 Task: Create a due date automation trigger when advanced on, on the tuesday after a card is due add dates starting this week at 11:00 AM.
Action: Mouse moved to (1112, 353)
Screenshot: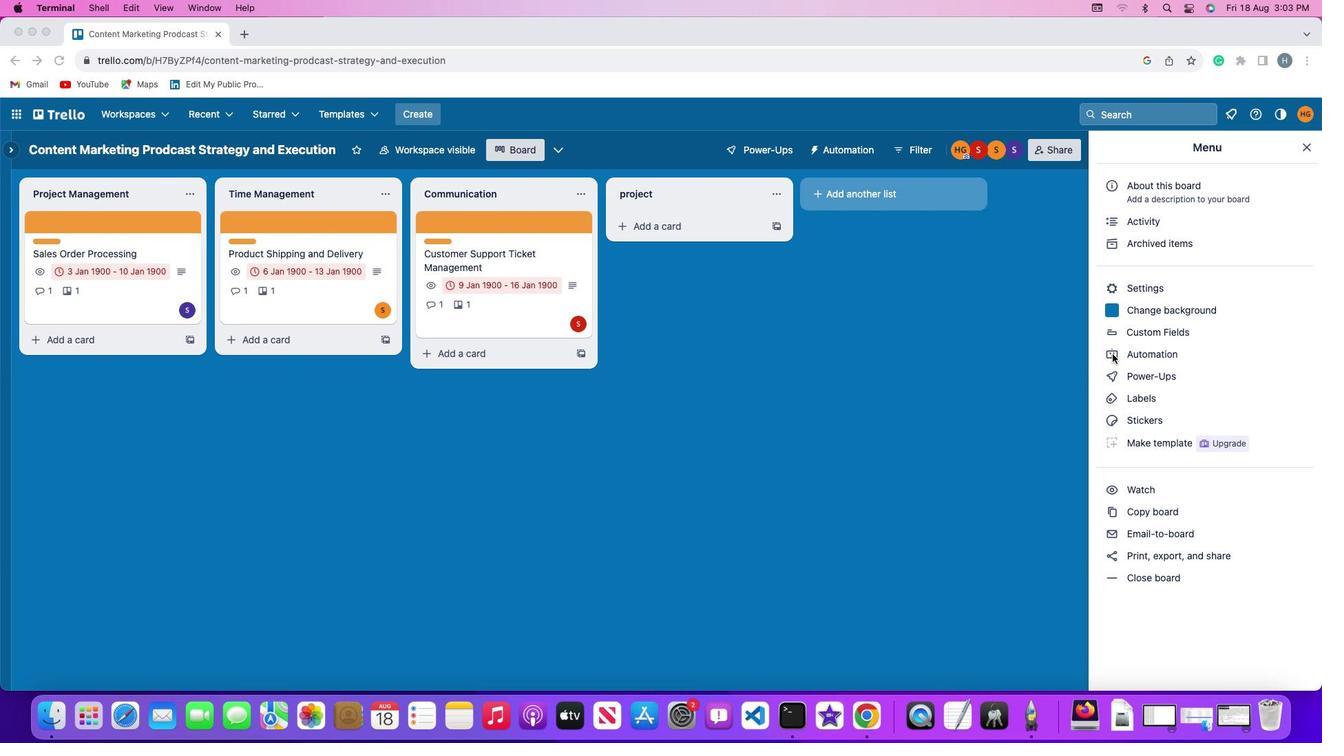 
Action: Mouse pressed left at (1112, 353)
Screenshot: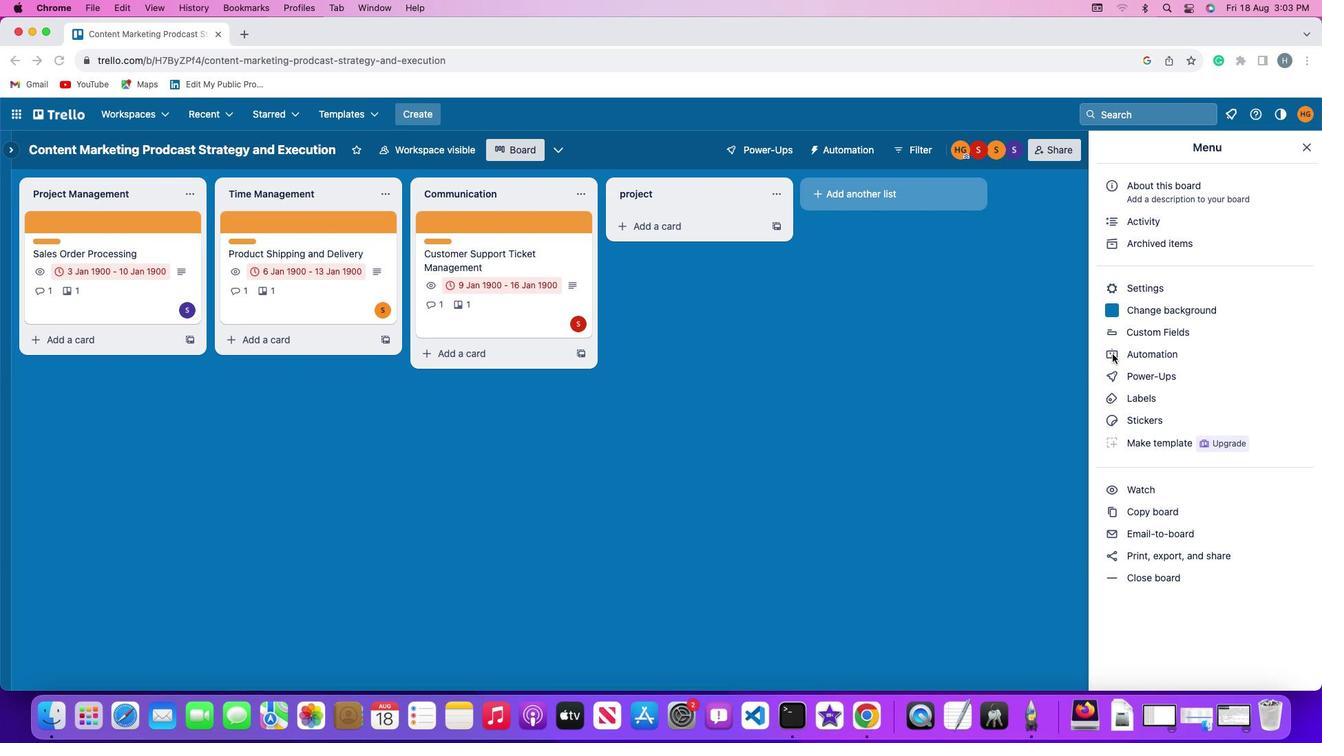 
Action: Mouse pressed left at (1112, 353)
Screenshot: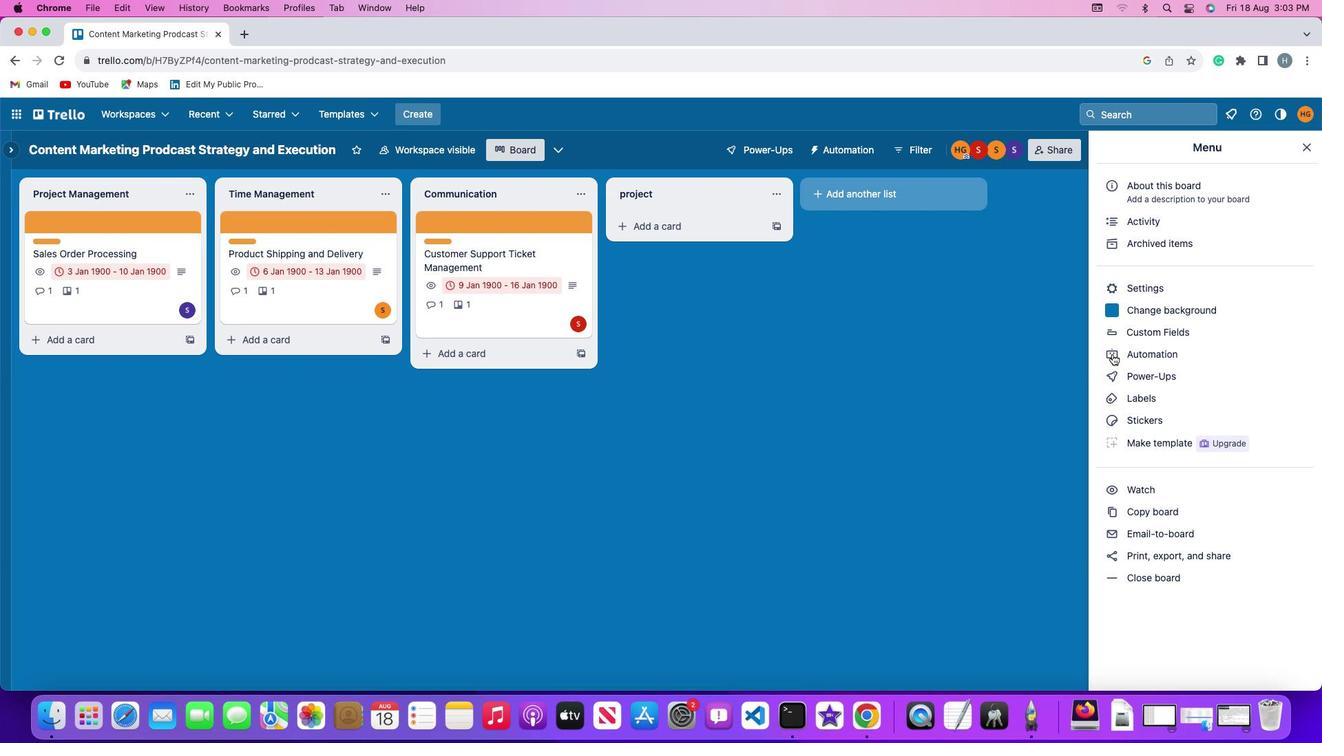 
Action: Mouse moved to (77, 327)
Screenshot: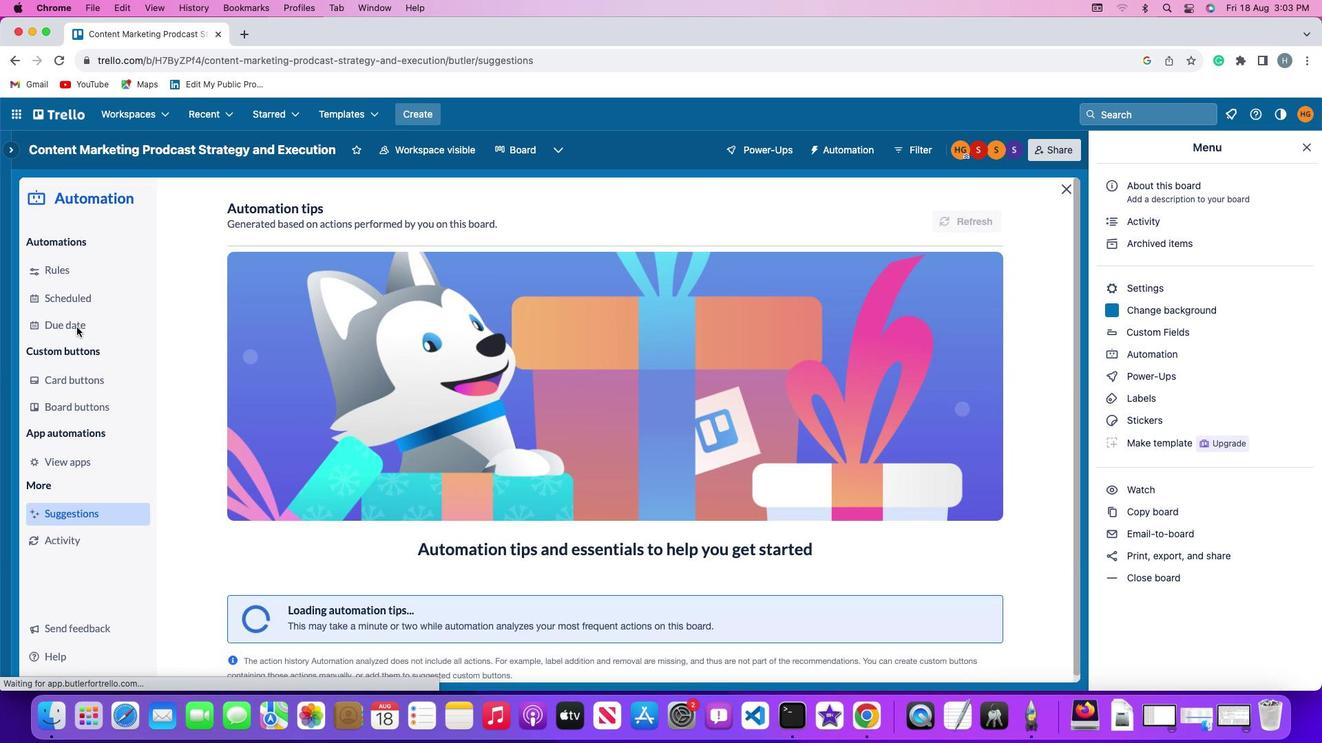 
Action: Mouse pressed left at (77, 327)
Screenshot: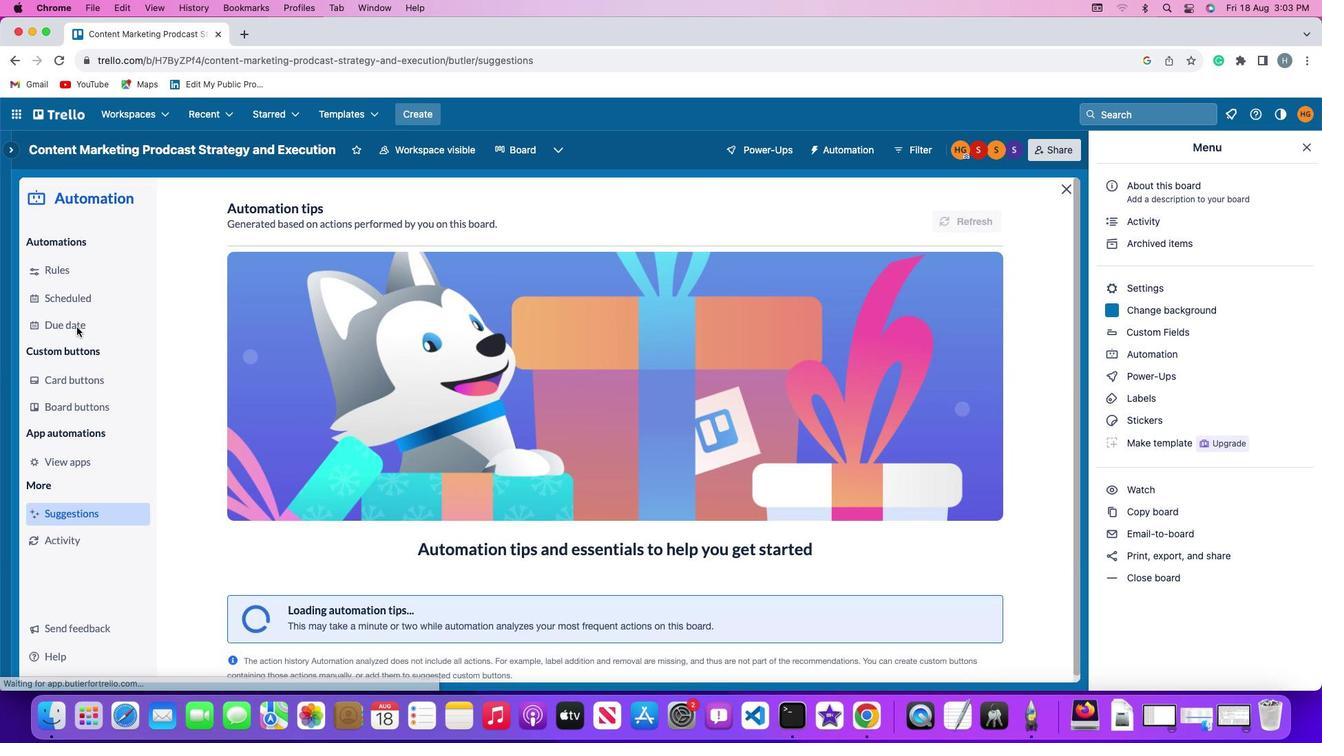 
Action: Mouse moved to (907, 207)
Screenshot: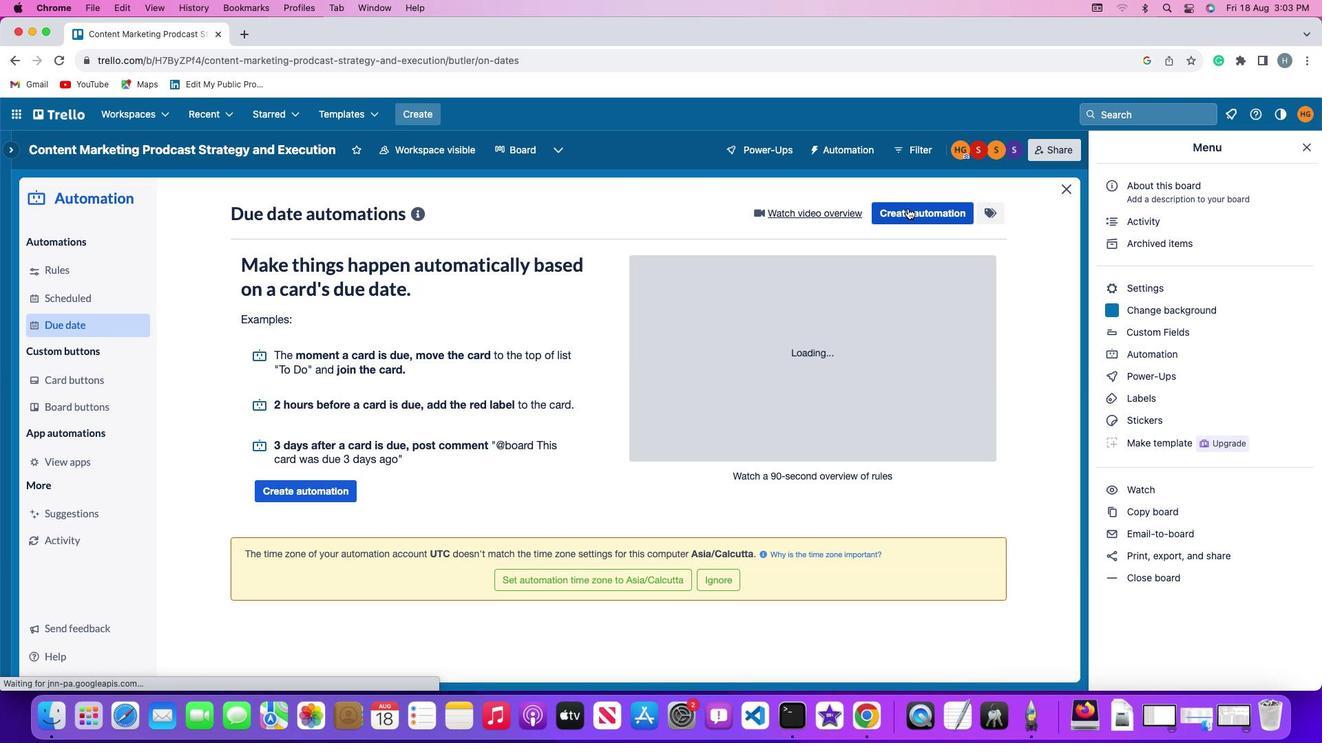 
Action: Mouse pressed left at (907, 207)
Screenshot: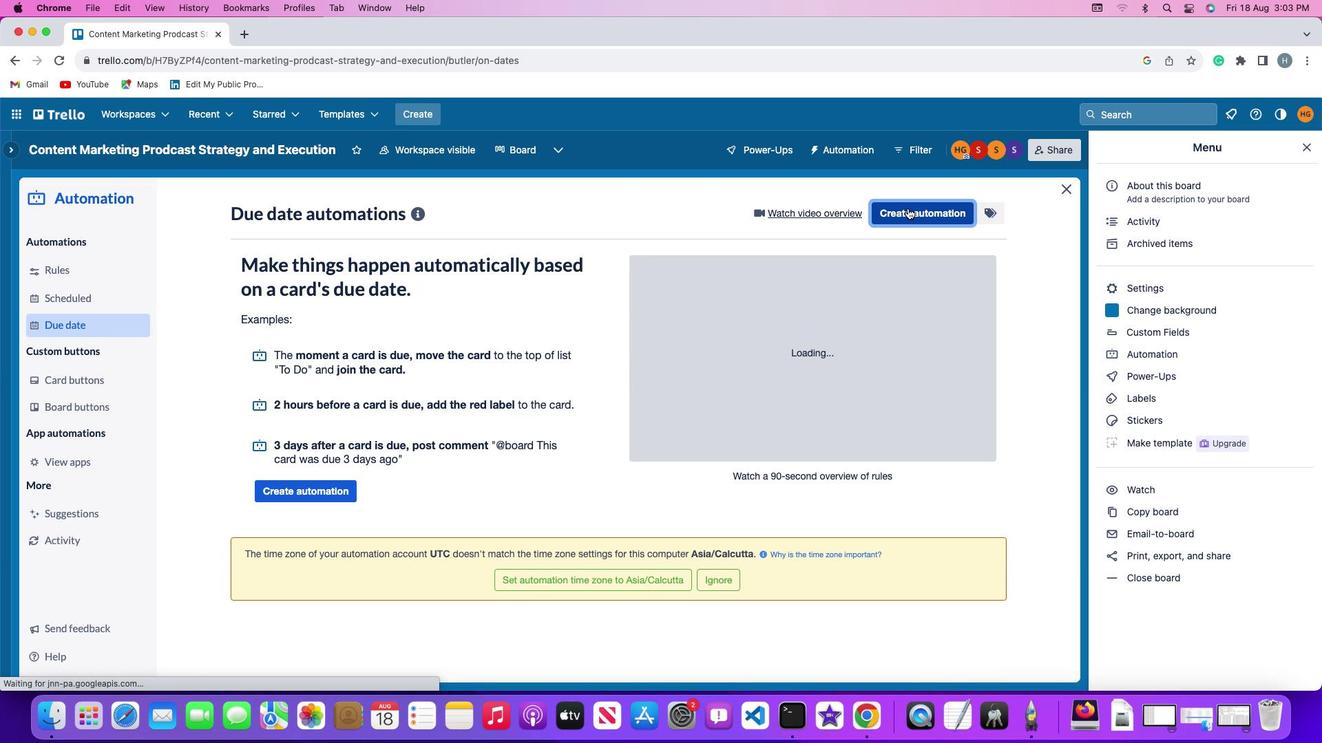 
Action: Mouse moved to (280, 340)
Screenshot: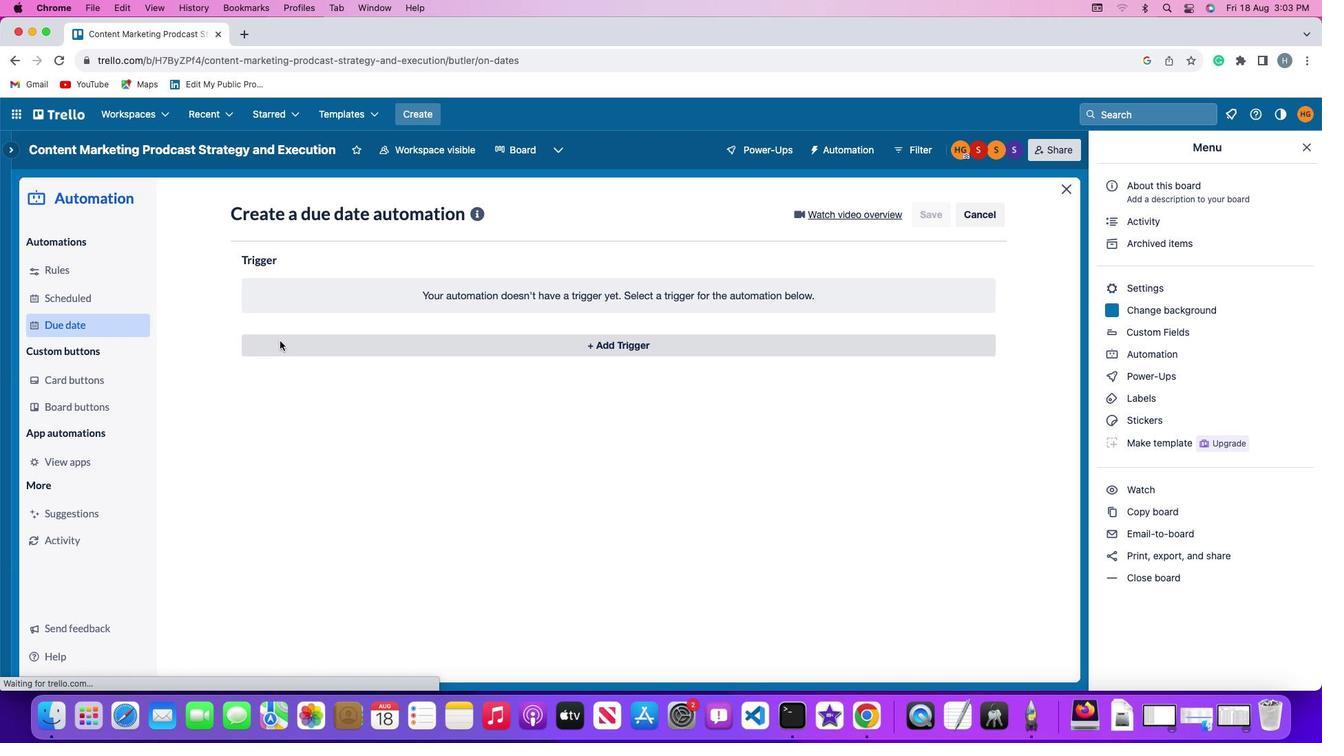 
Action: Mouse pressed left at (280, 340)
Screenshot: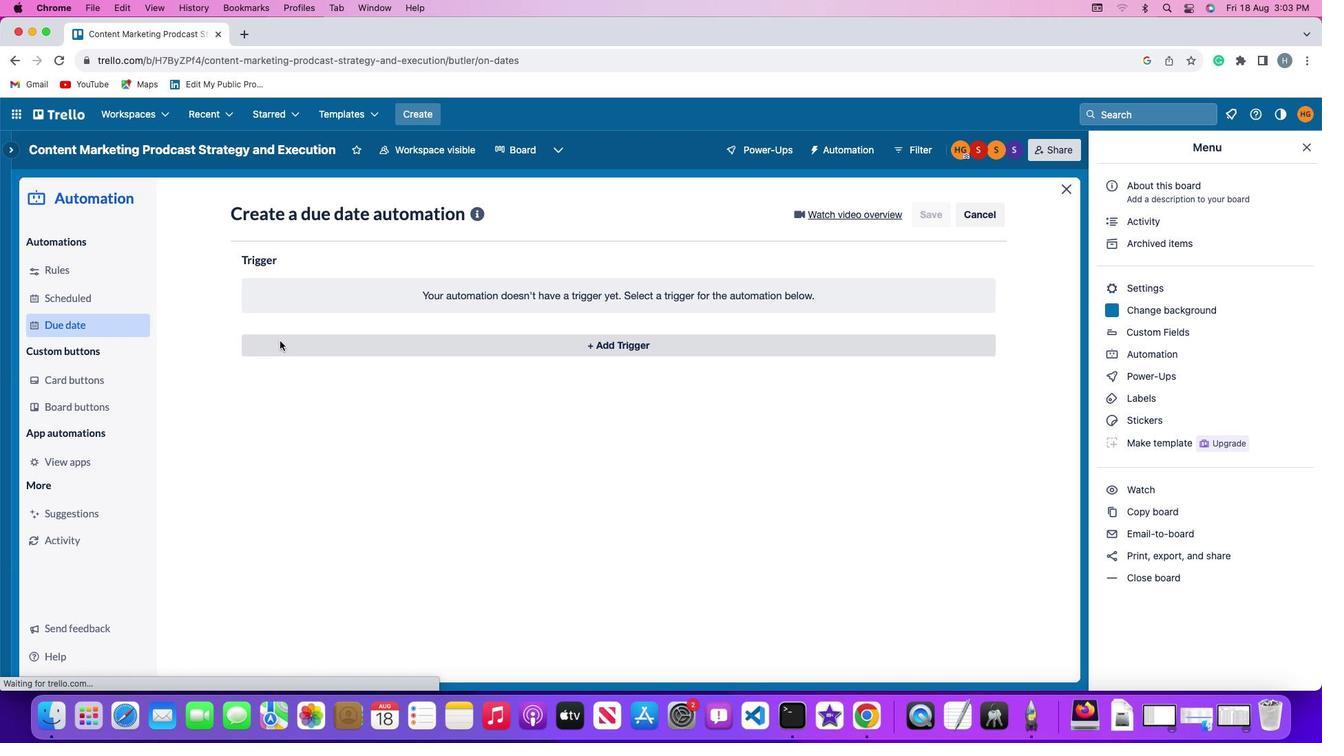 
Action: Mouse moved to (289, 606)
Screenshot: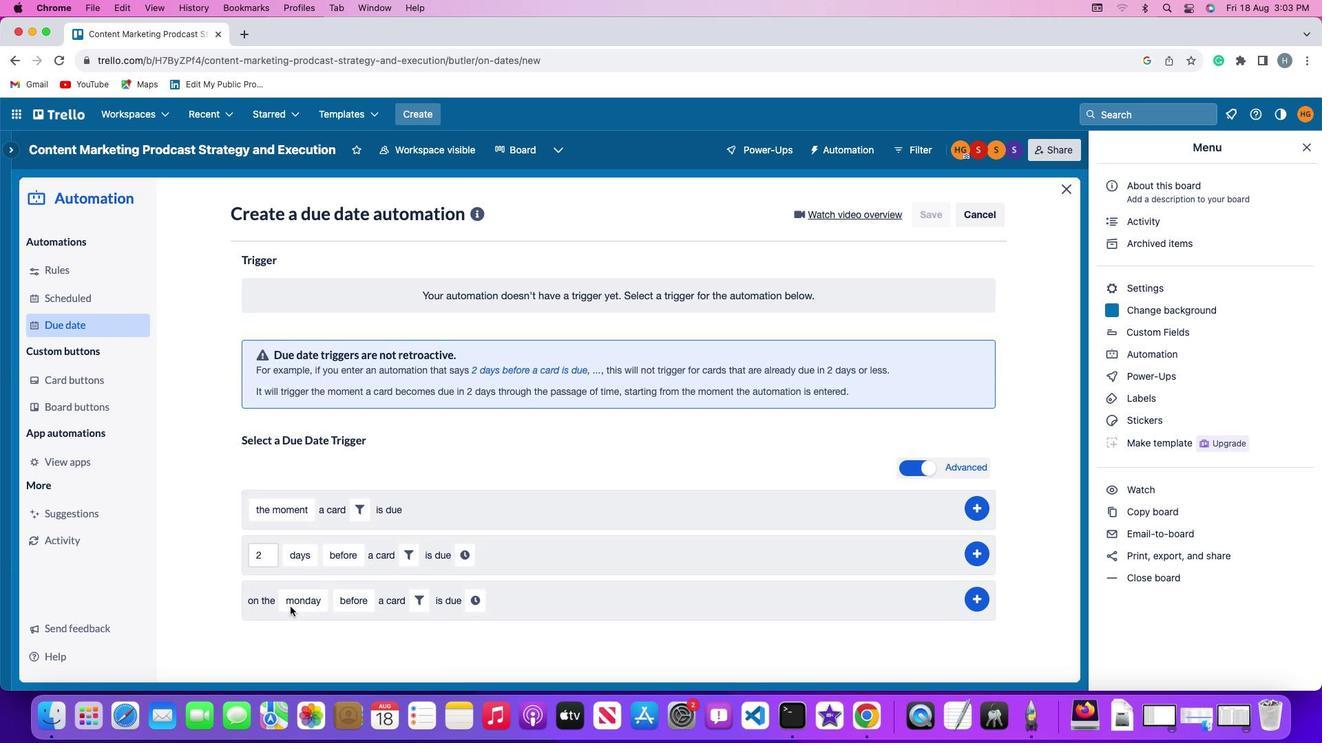 
Action: Mouse pressed left at (289, 606)
Screenshot: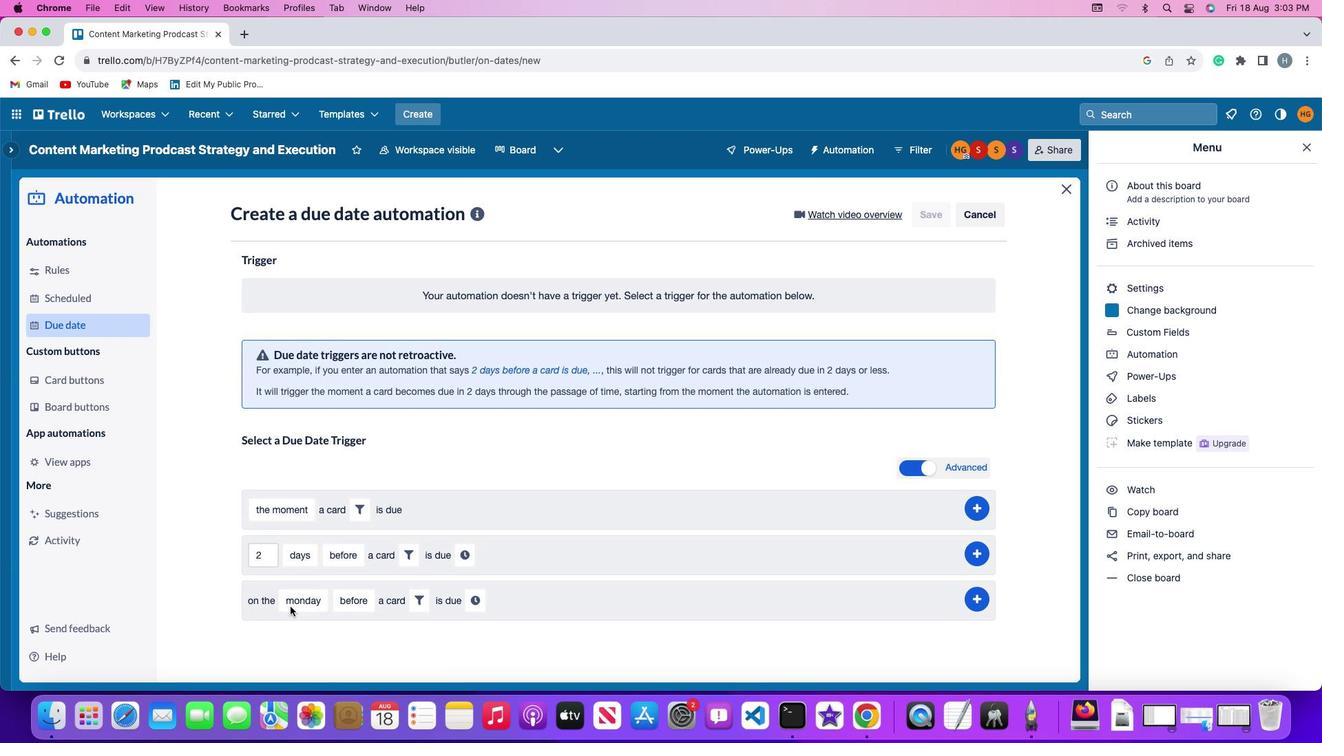 
Action: Mouse moved to (328, 436)
Screenshot: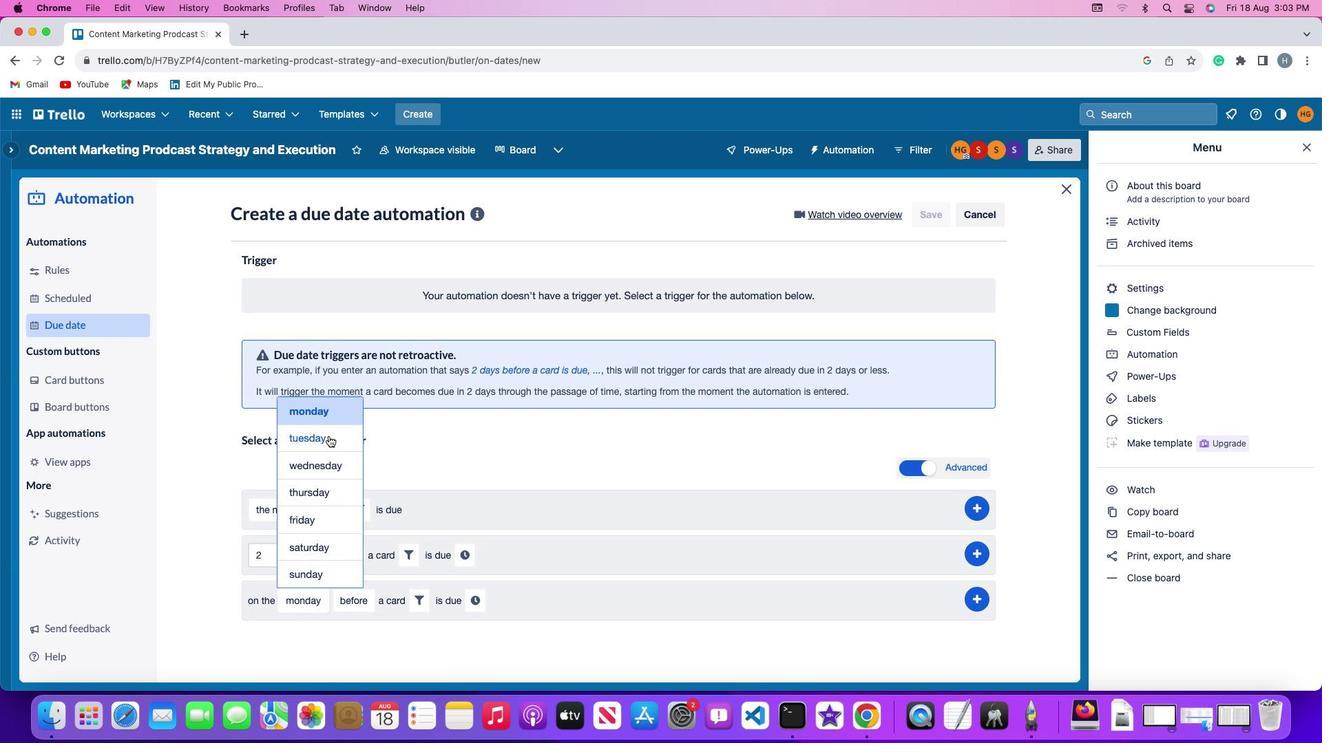 
Action: Mouse pressed left at (328, 436)
Screenshot: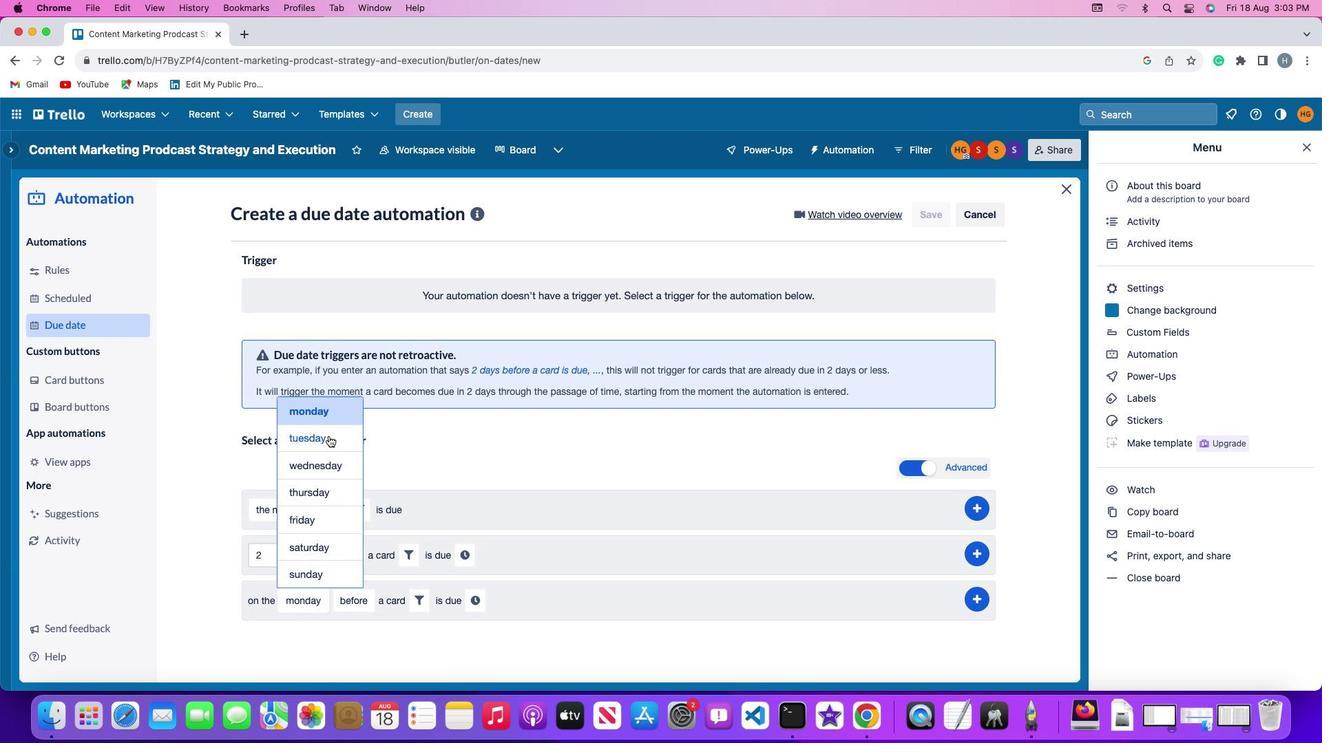 
Action: Mouse moved to (353, 600)
Screenshot: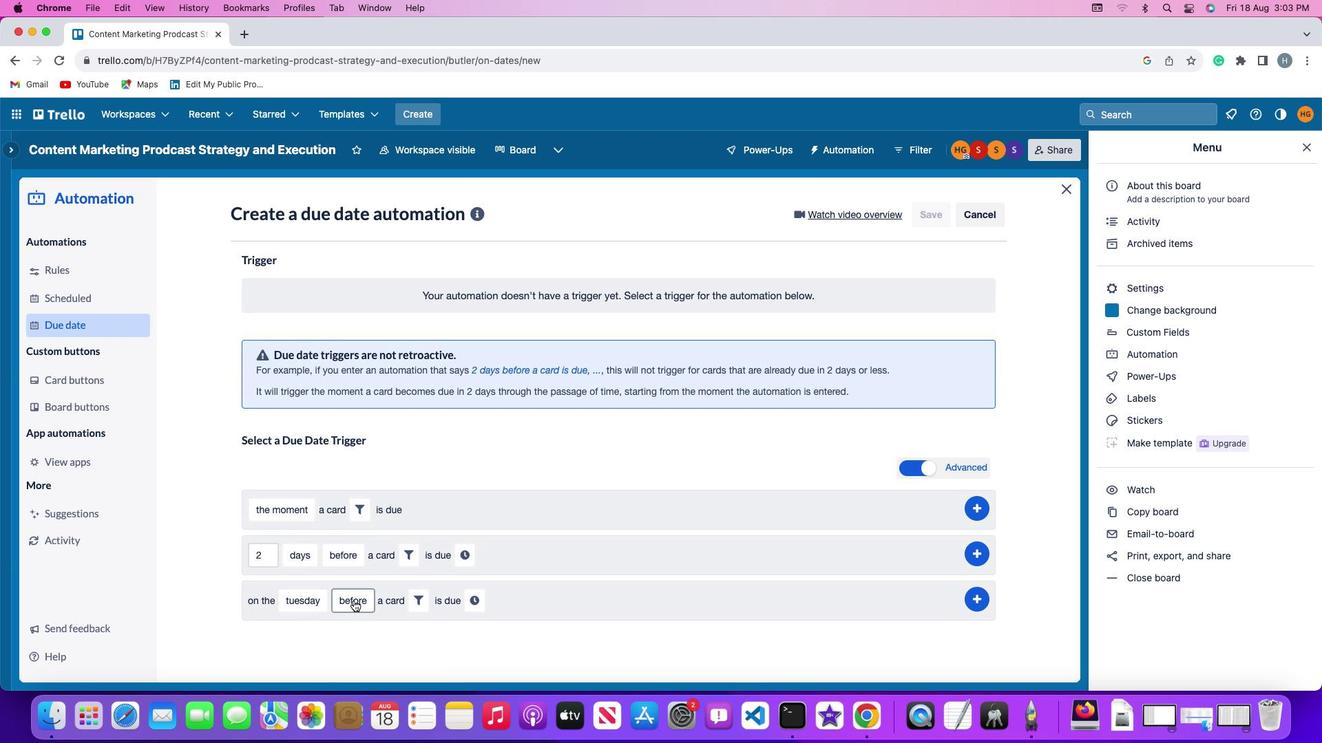 
Action: Mouse pressed left at (353, 600)
Screenshot: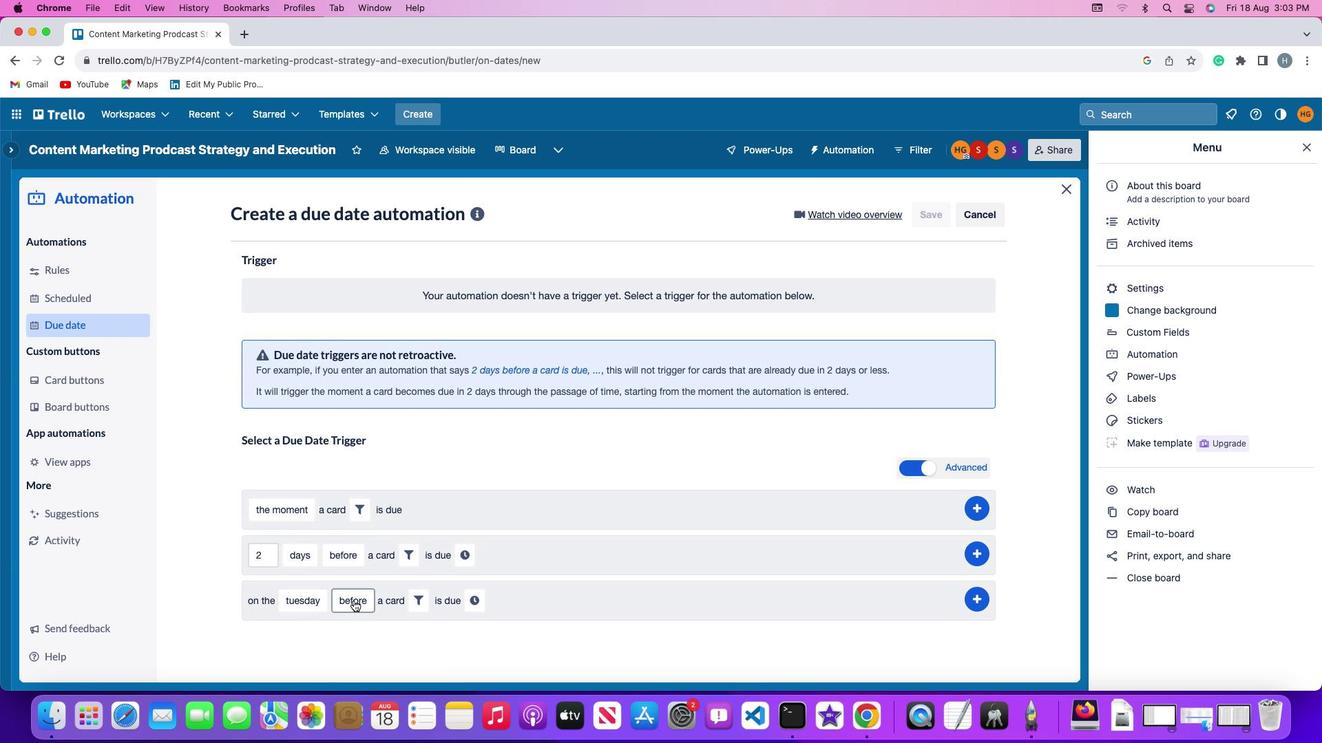 
Action: Mouse moved to (382, 509)
Screenshot: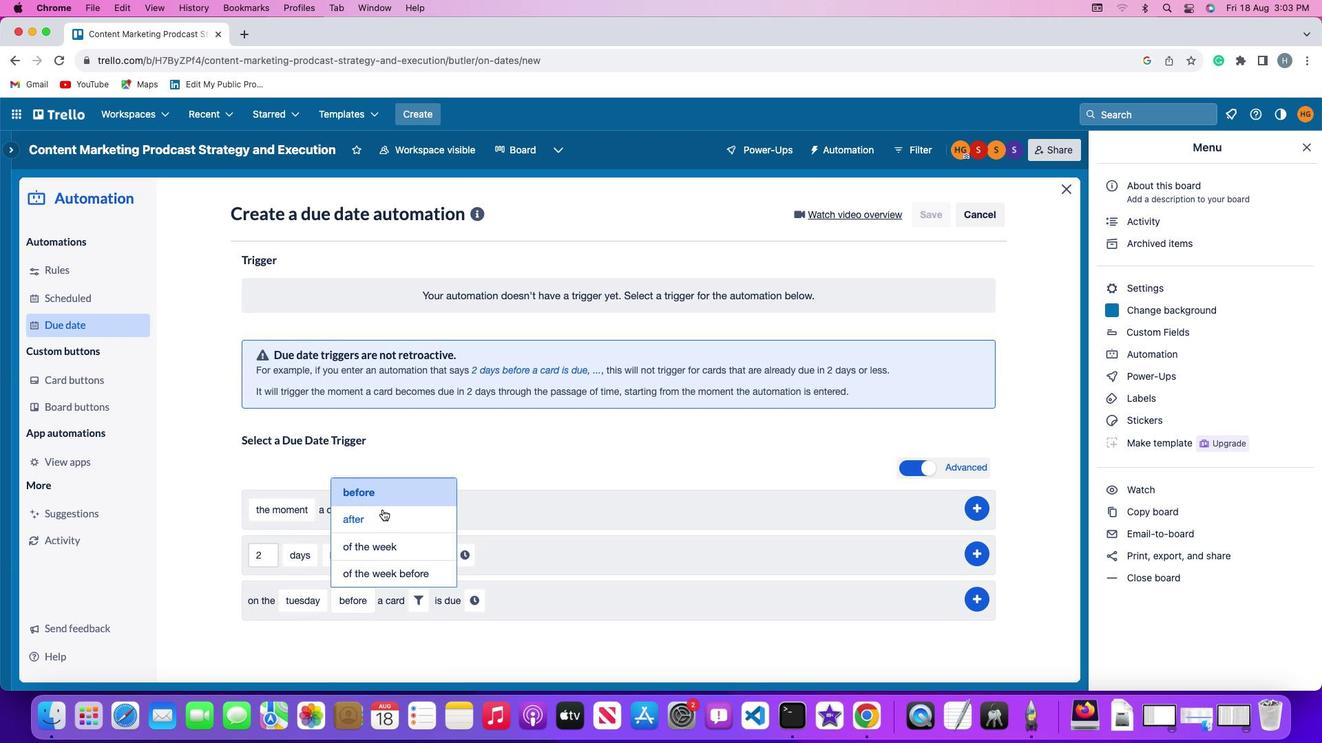 
Action: Mouse pressed left at (382, 509)
Screenshot: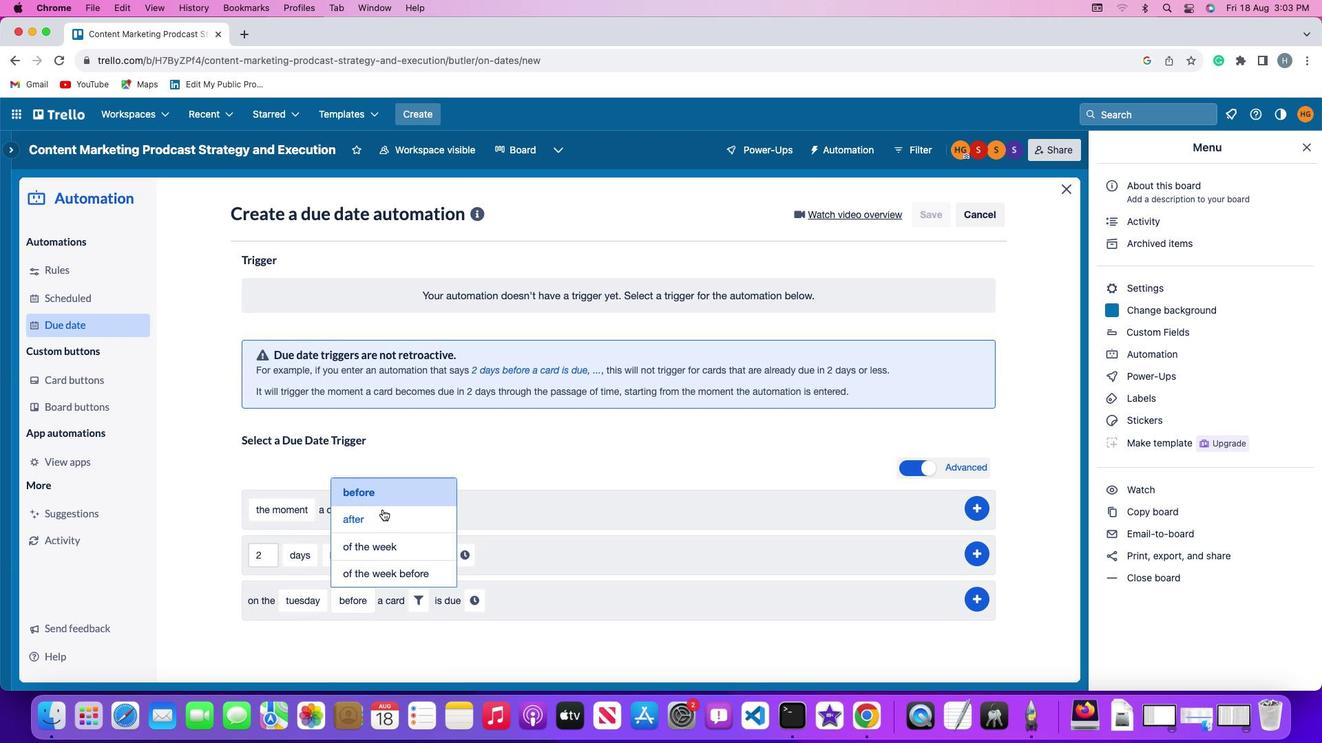 
Action: Mouse moved to (413, 608)
Screenshot: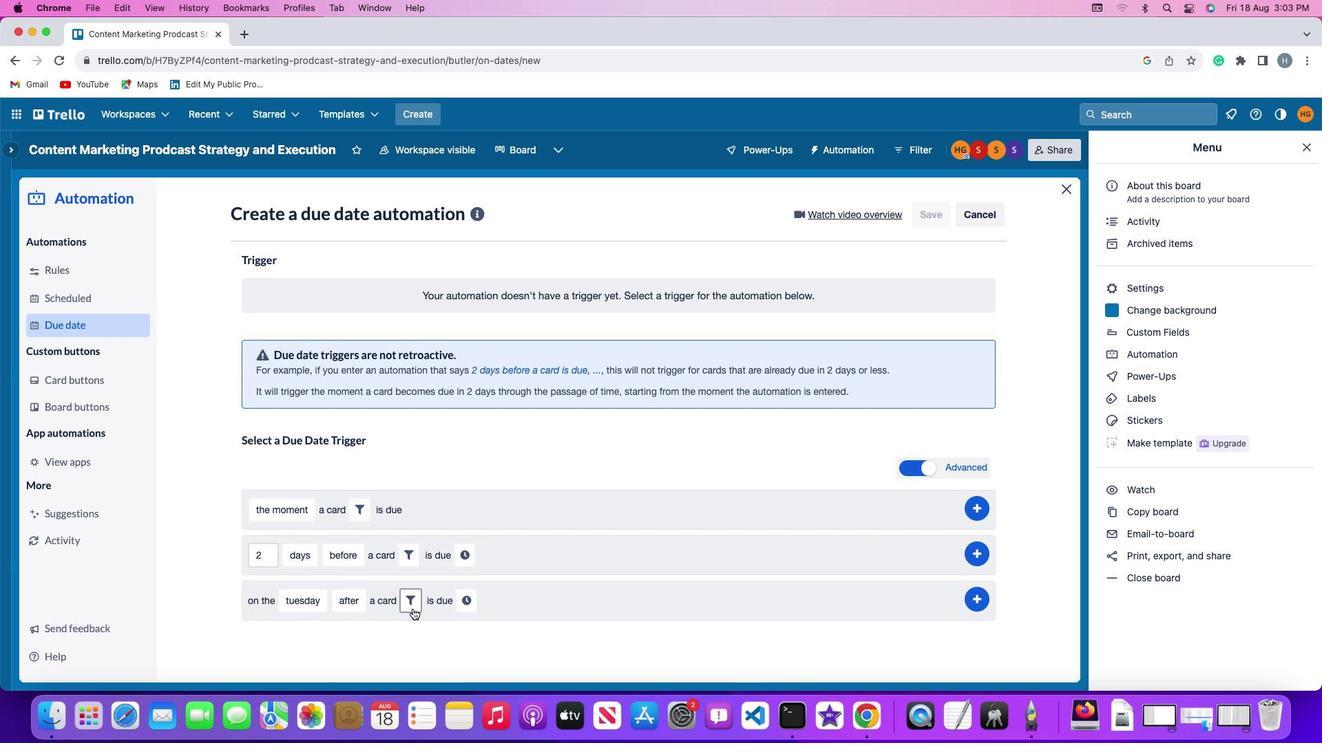 
Action: Mouse pressed left at (413, 608)
Screenshot: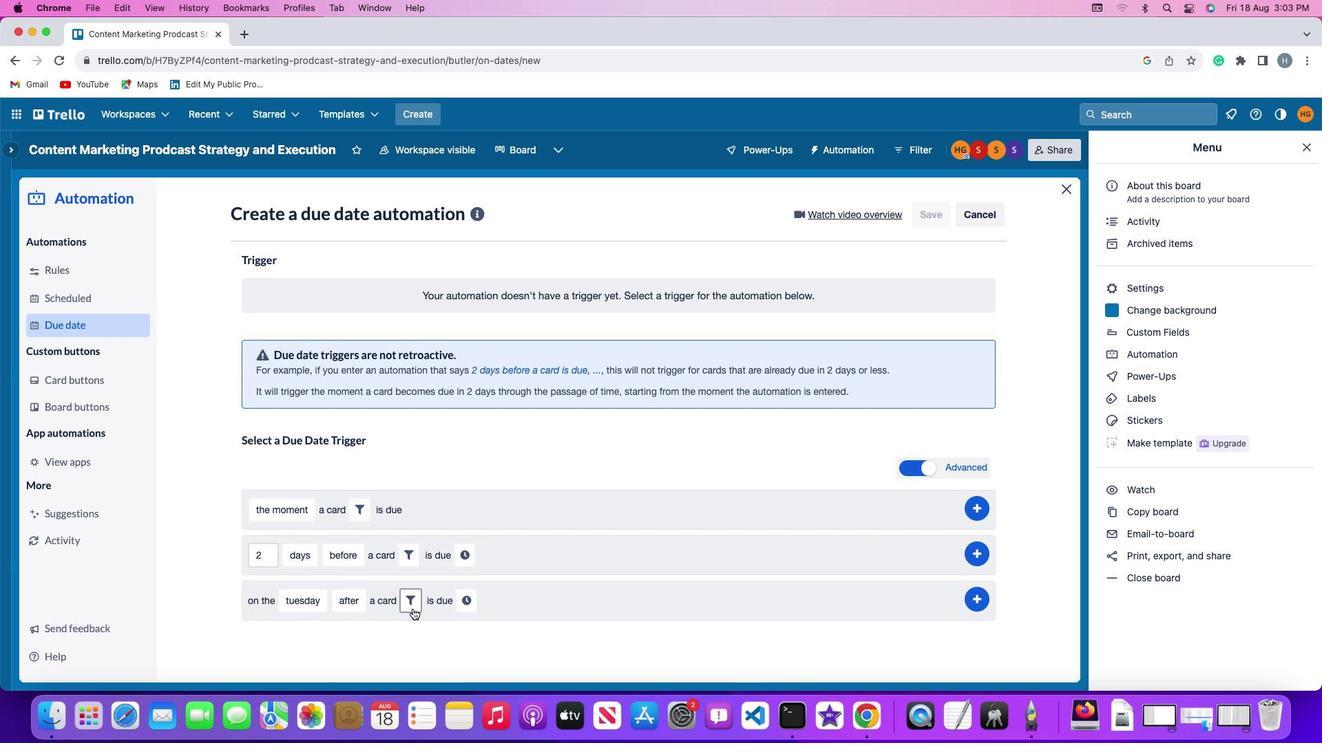 
Action: Mouse moved to (488, 642)
Screenshot: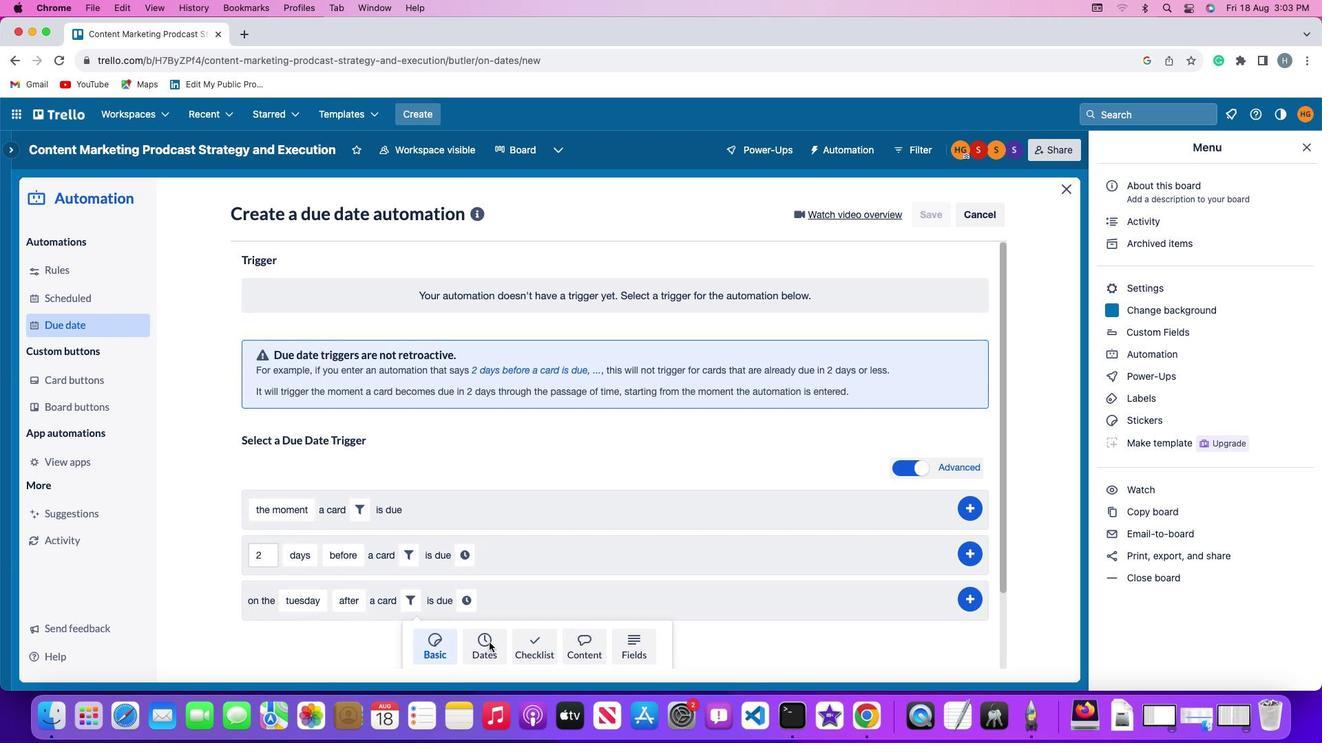 
Action: Mouse pressed left at (488, 642)
Screenshot: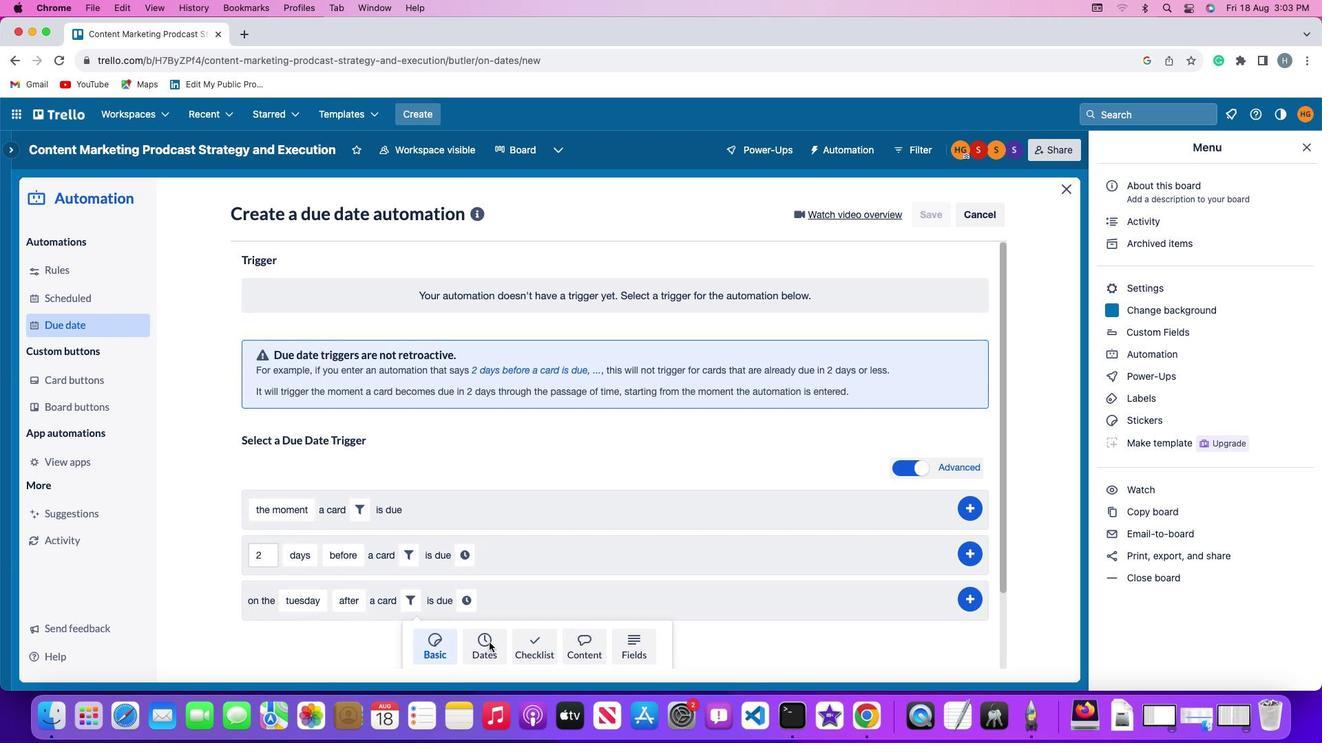 
Action: Mouse moved to (334, 637)
Screenshot: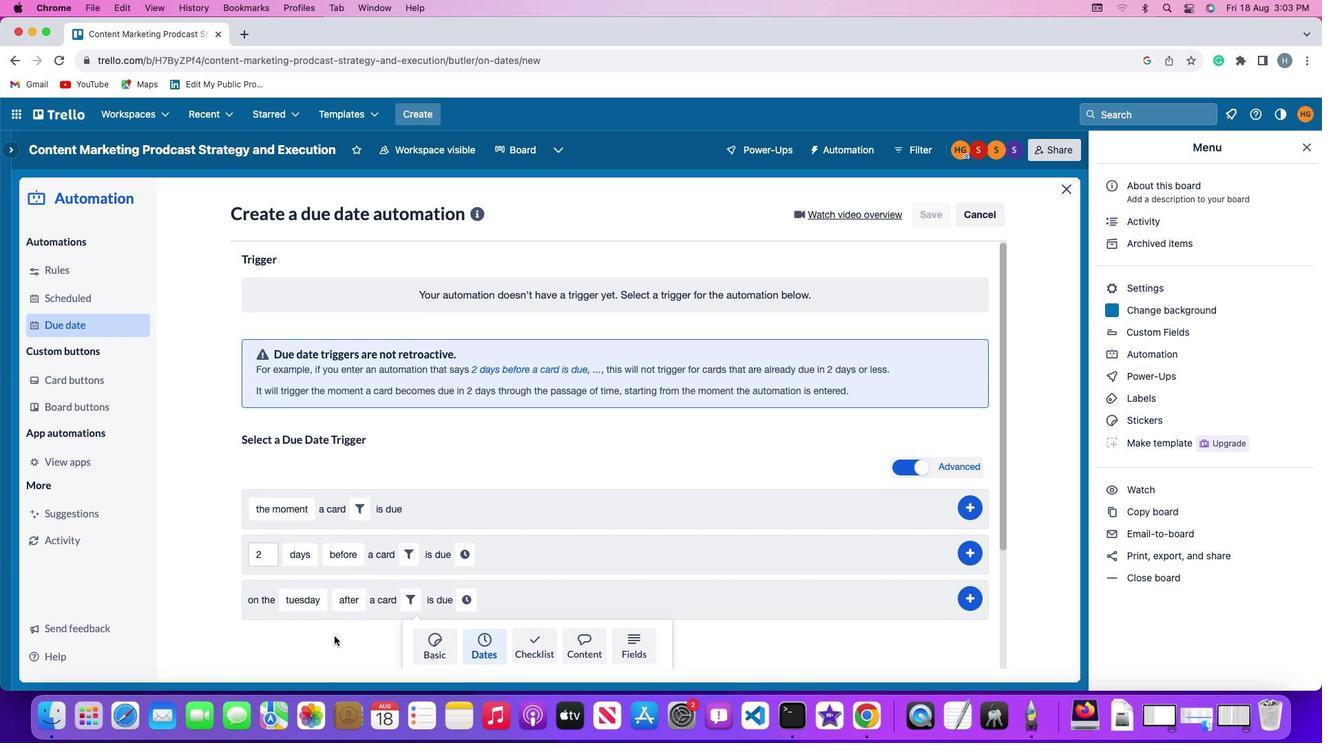 
Action: Mouse scrolled (334, 637) with delta (0, 0)
Screenshot: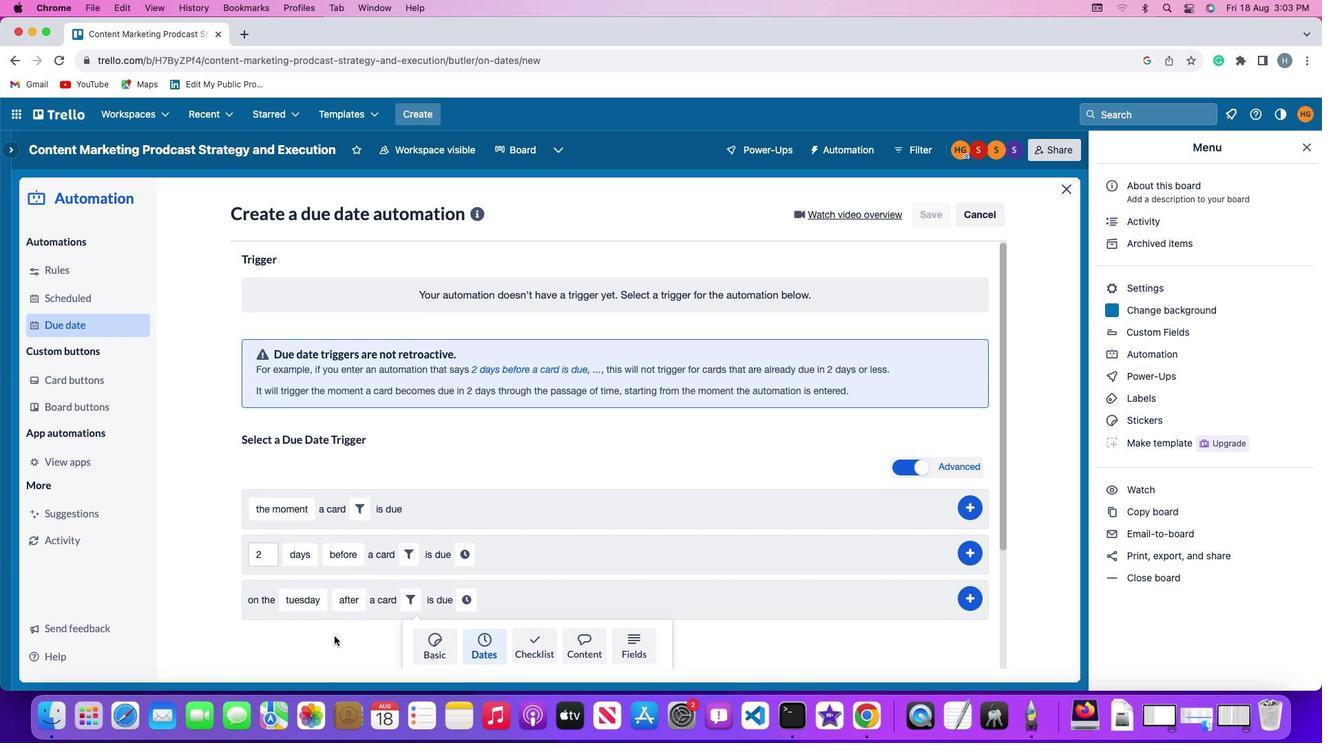 
Action: Mouse moved to (334, 637)
Screenshot: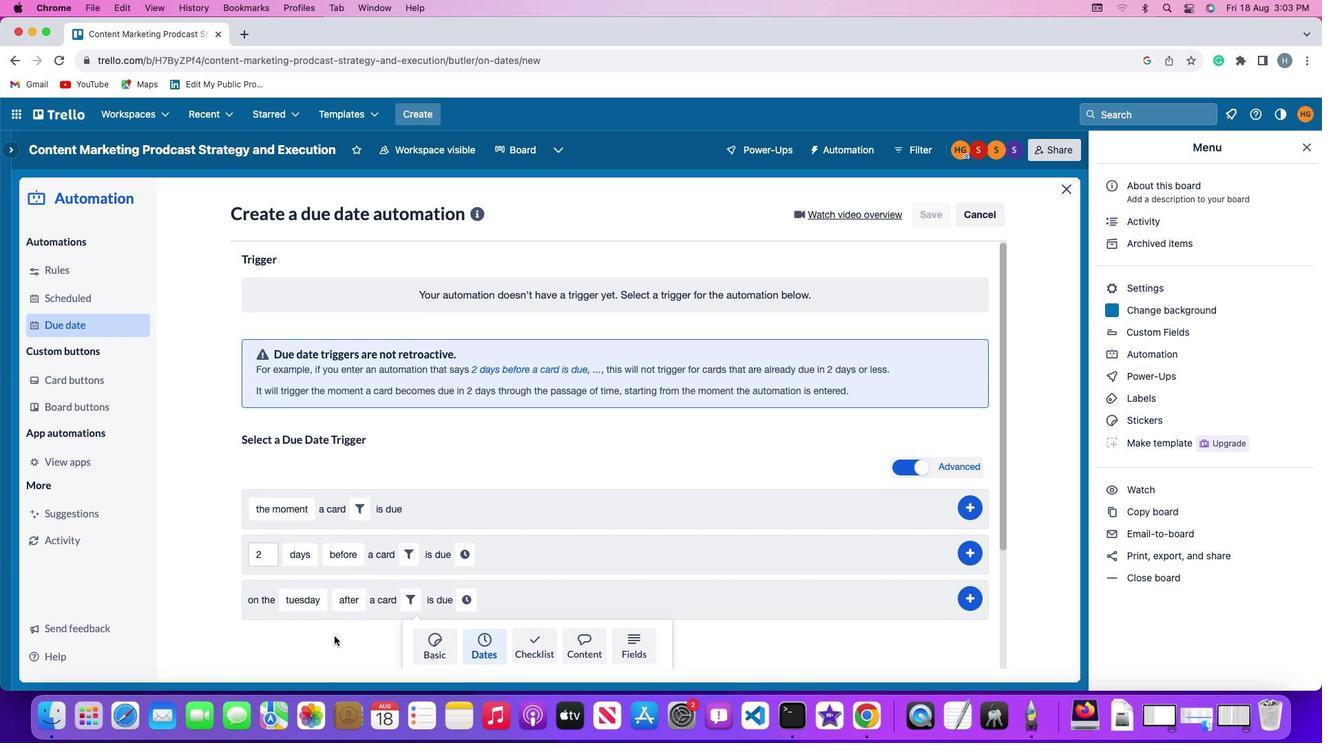 
Action: Mouse scrolled (334, 637) with delta (0, 0)
Screenshot: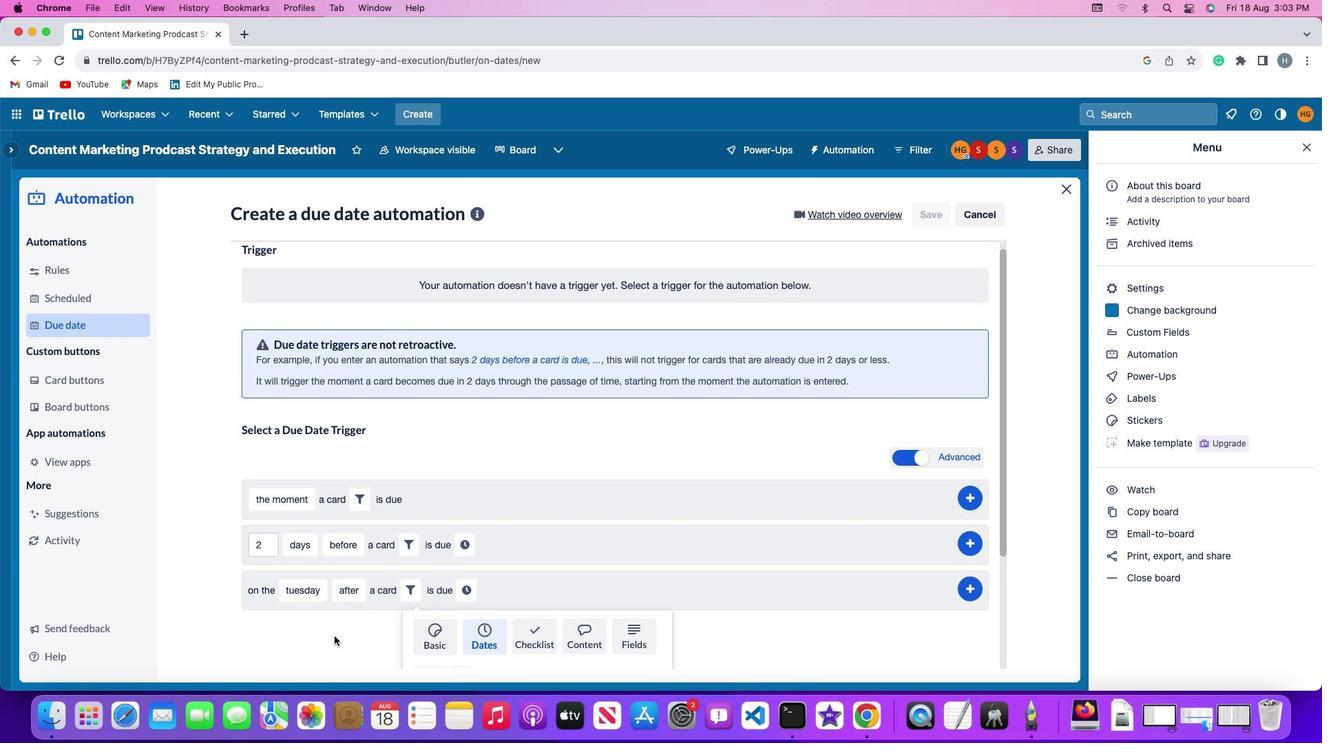 
Action: Mouse scrolled (334, 637) with delta (0, -2)
Screenshot: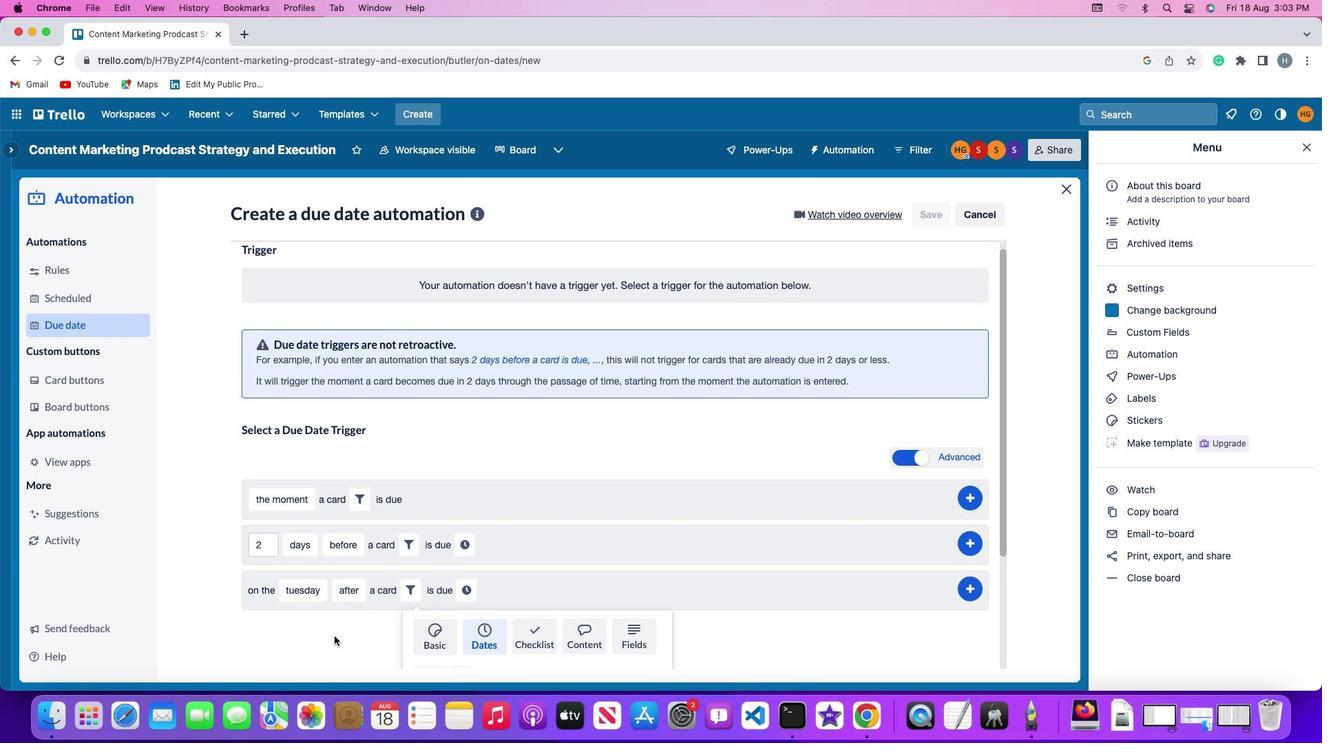 
Action: Mouse scrolled (334, 637) with delta (0, -3)
Screenshot: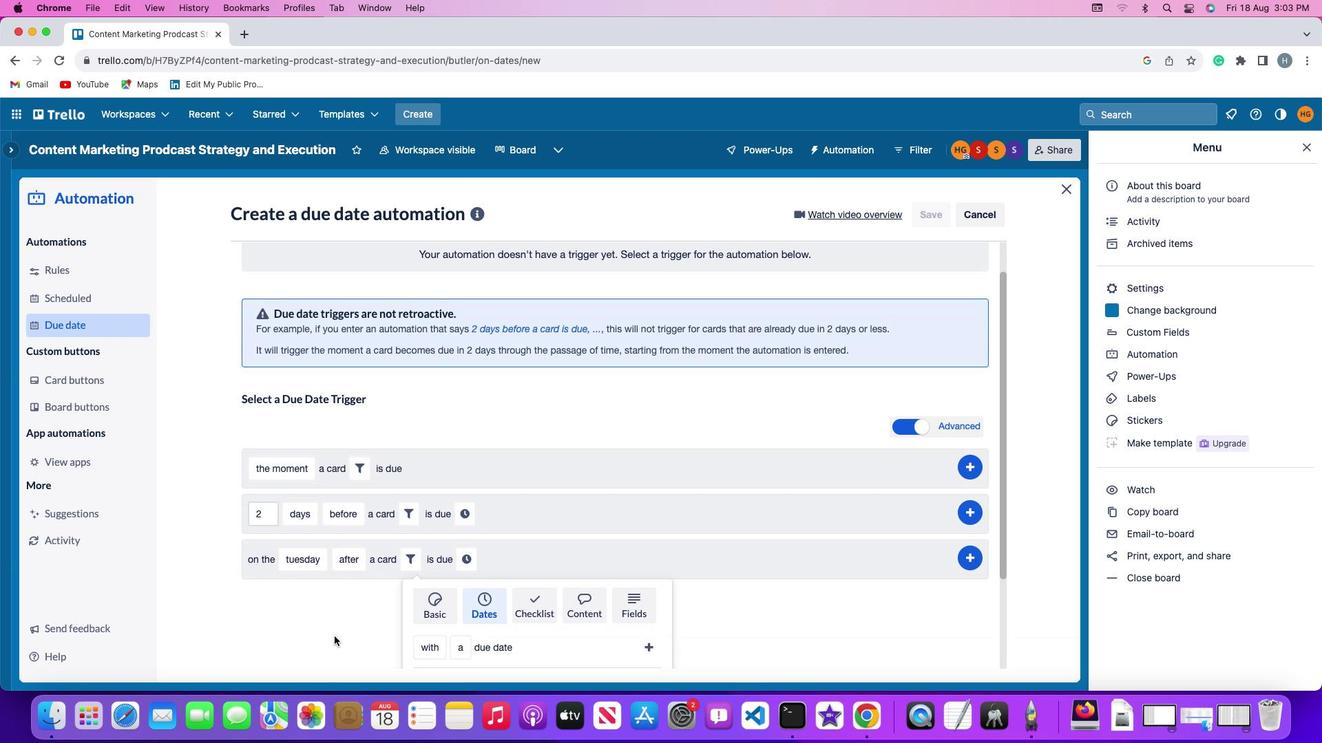
Action: Mouse scrolled (334, 637) with delta (0, -4)
Screenshot: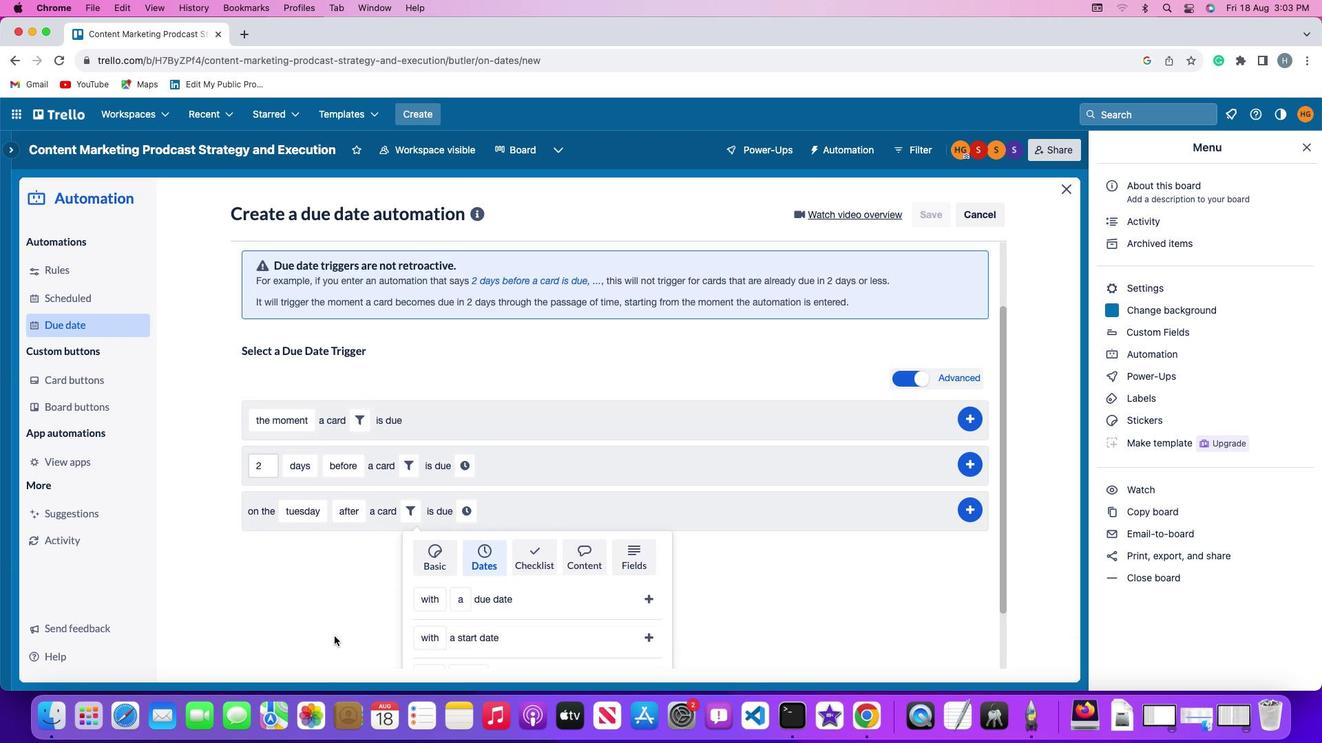 
Action: Mouse scrolled (334, 637) with delta (0, 0)
Screenshot: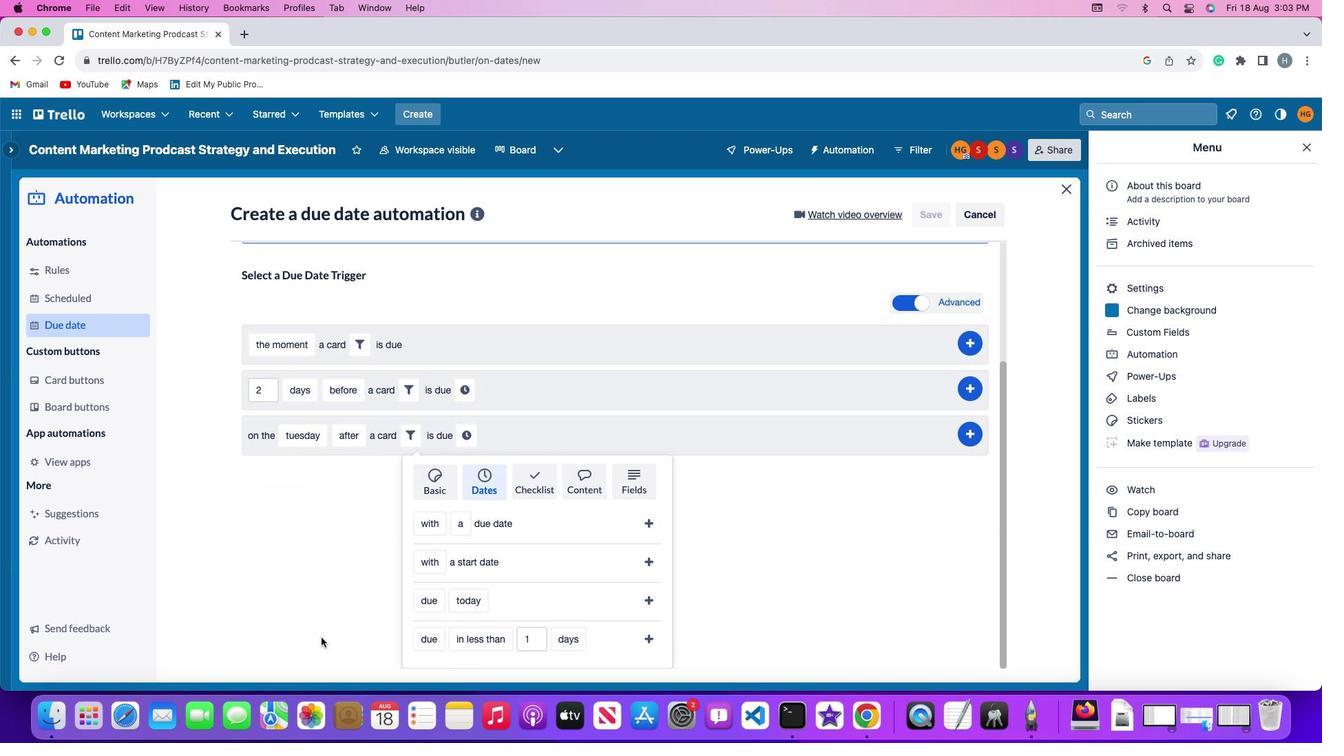 
Action: Mouse moved to (333, 637)
Screenshot: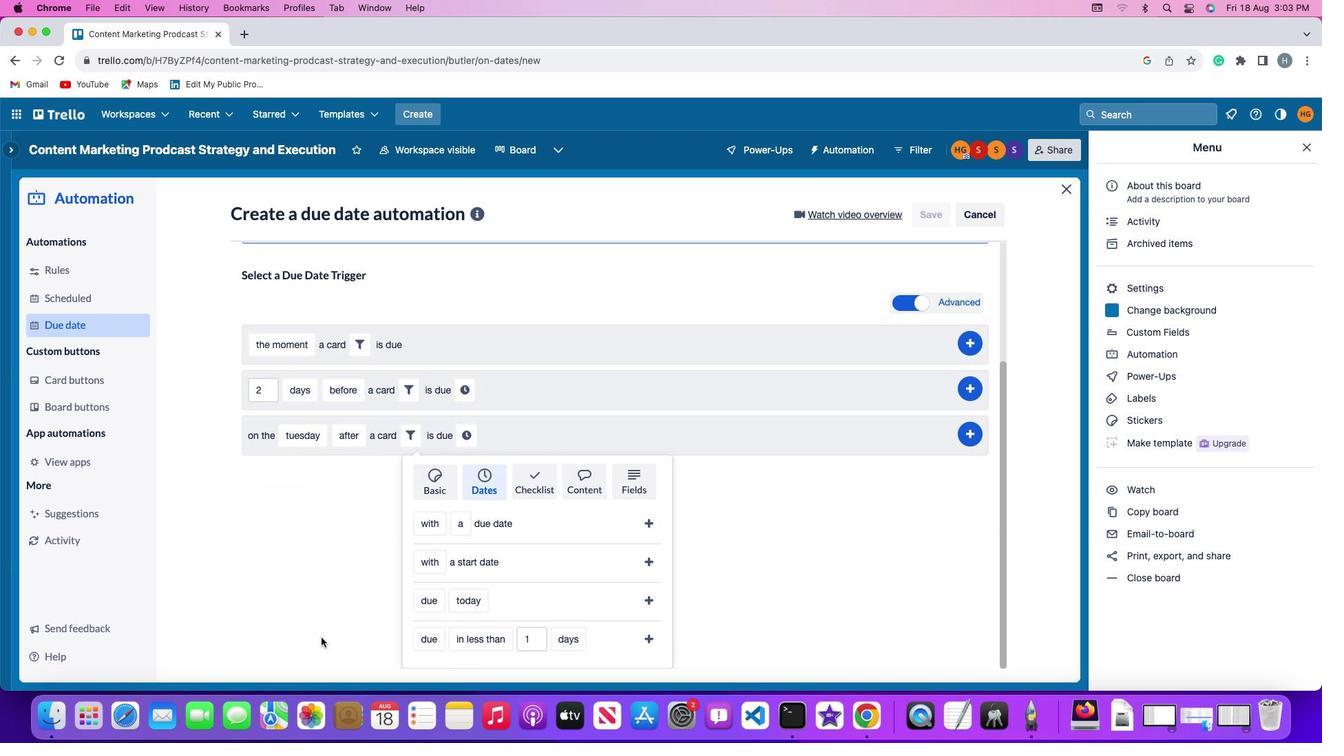 
Action: Mouse scrolled (333, 637) with delta (0, 0)
Screenshot: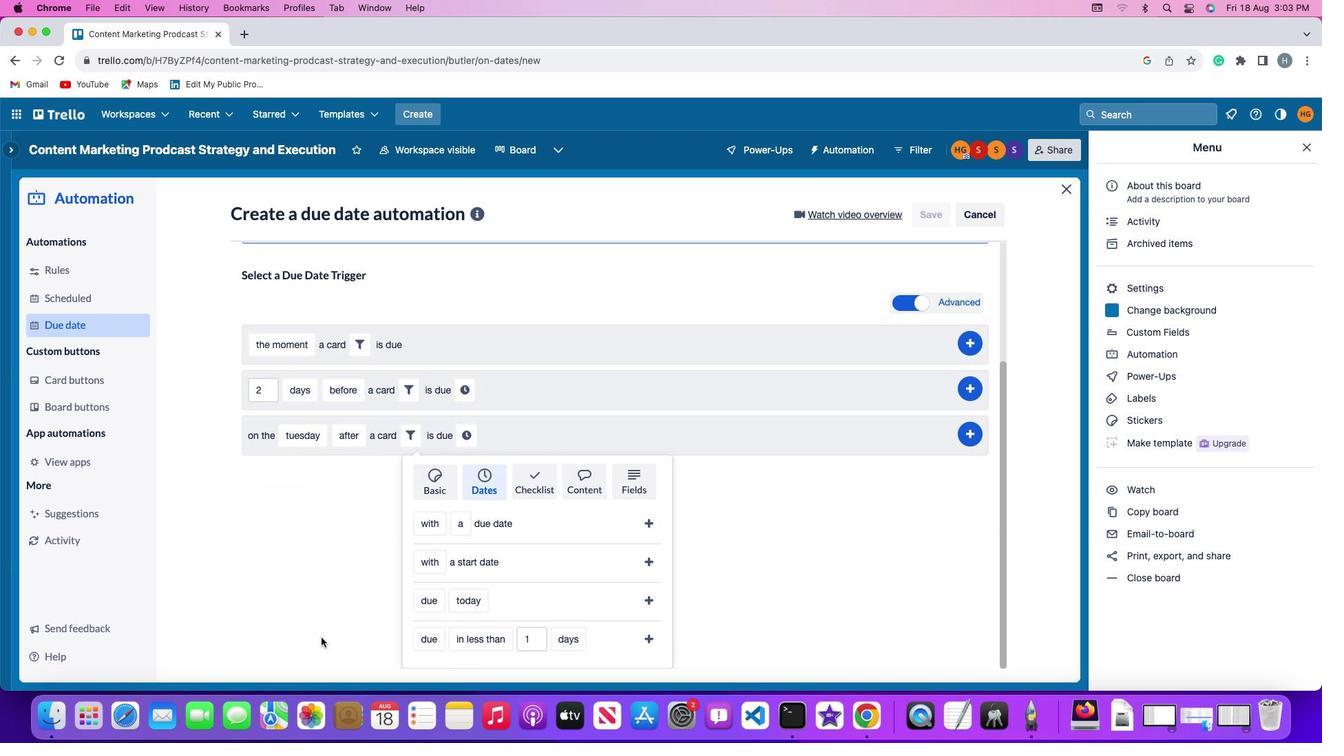
Action: Mouse moved to (330, 637)
Screenshot: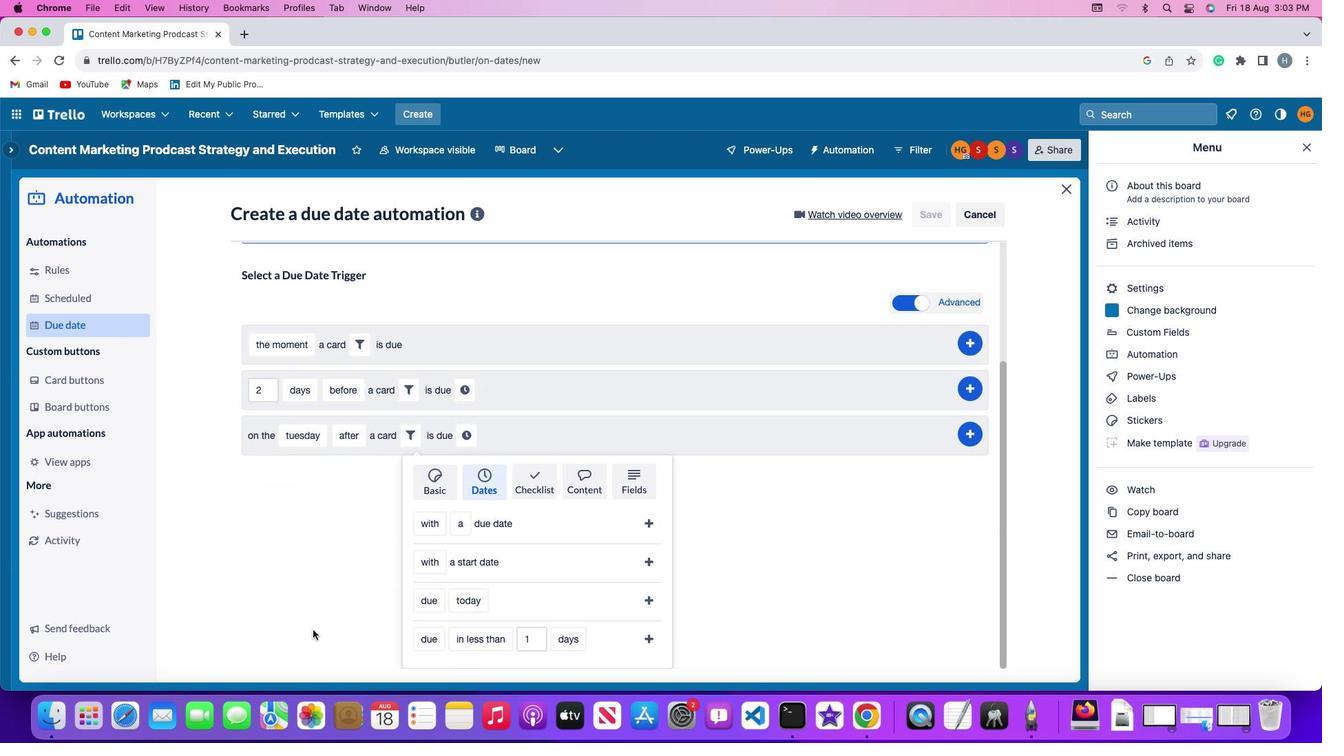 
Action: Mouse scrolled (330, 637) with delta (0, -2)
Screenshot: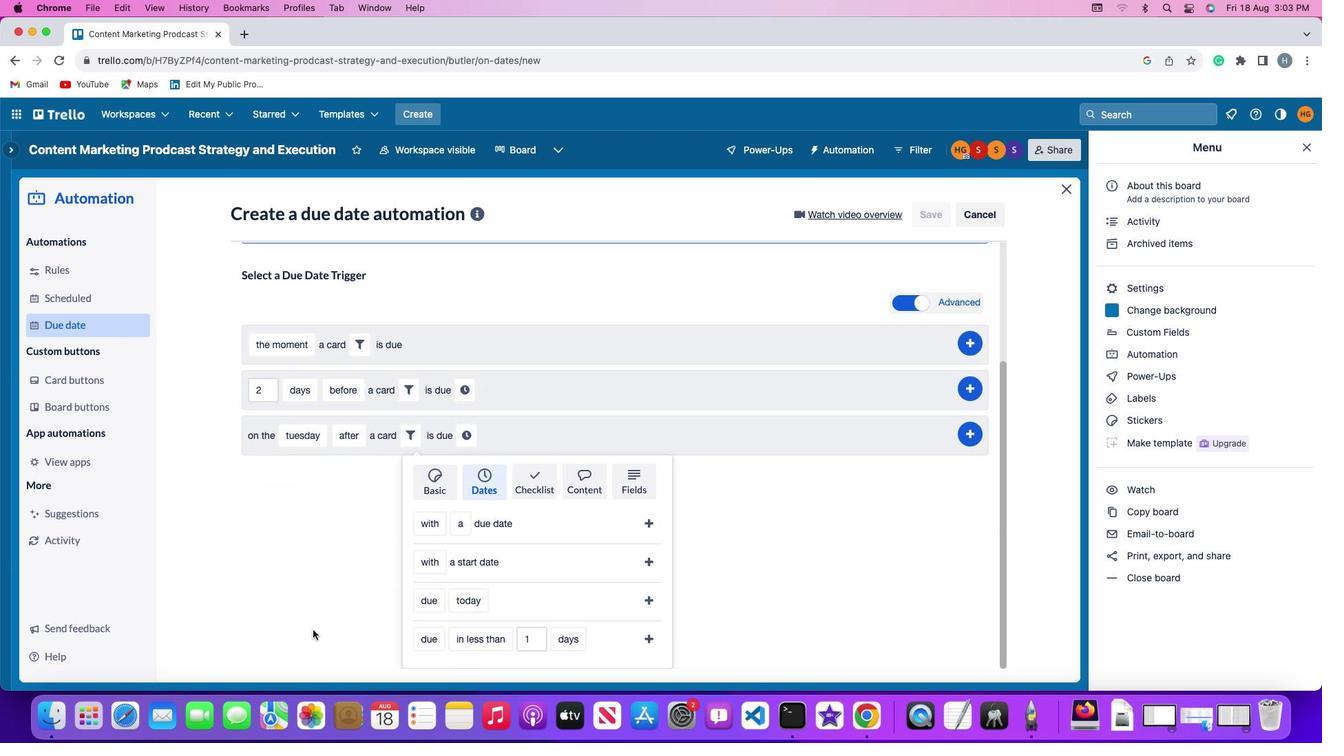 
Action: Mouse moved to (325, 641)
Screenshot: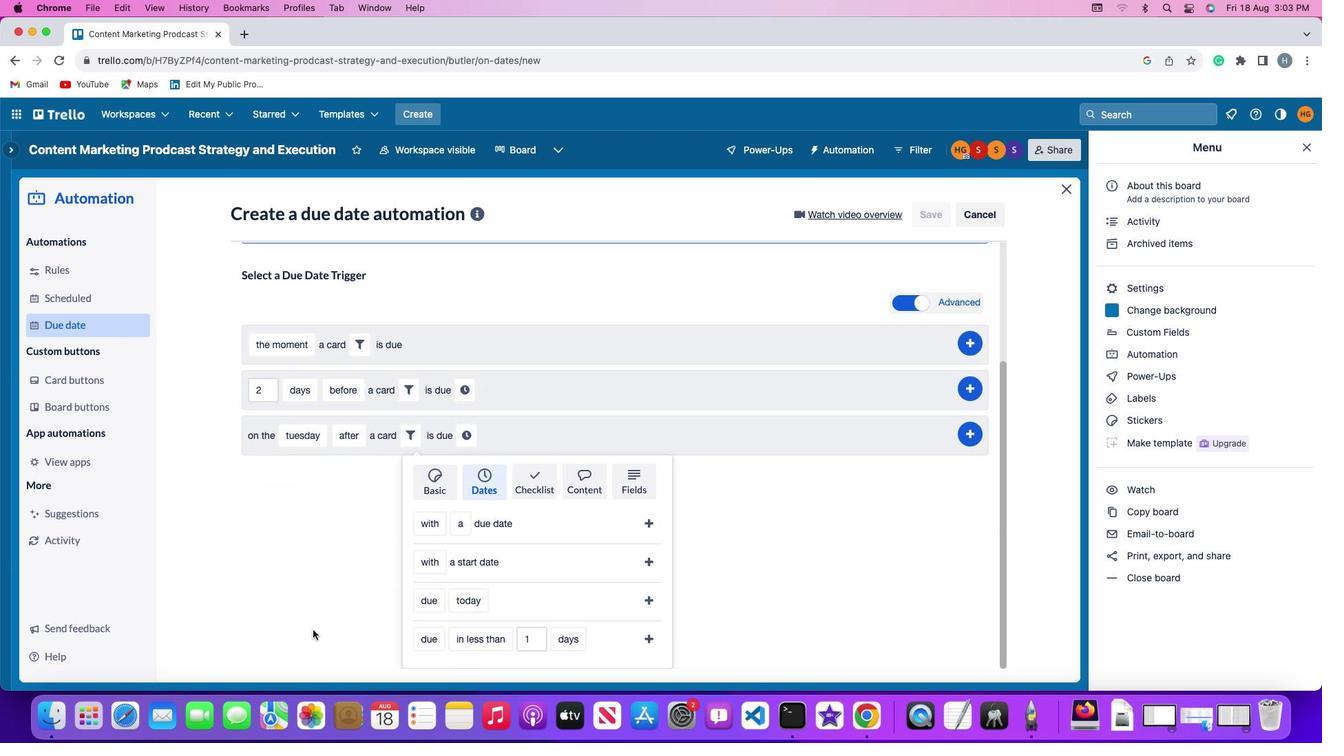 
Action: Mouse scrolled (325, 641) with delta (0, -3)
Screenshot: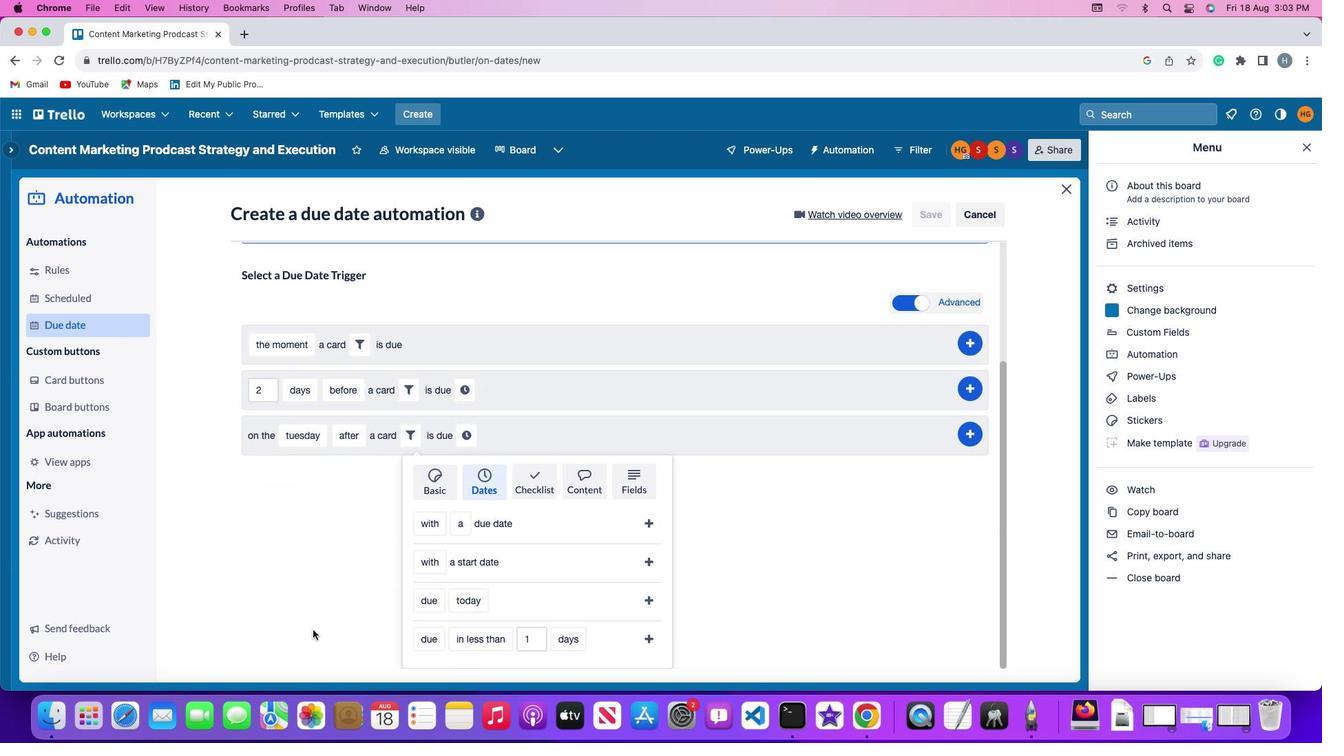 
Action: Mouse moved to (440, 597)
Screenshot: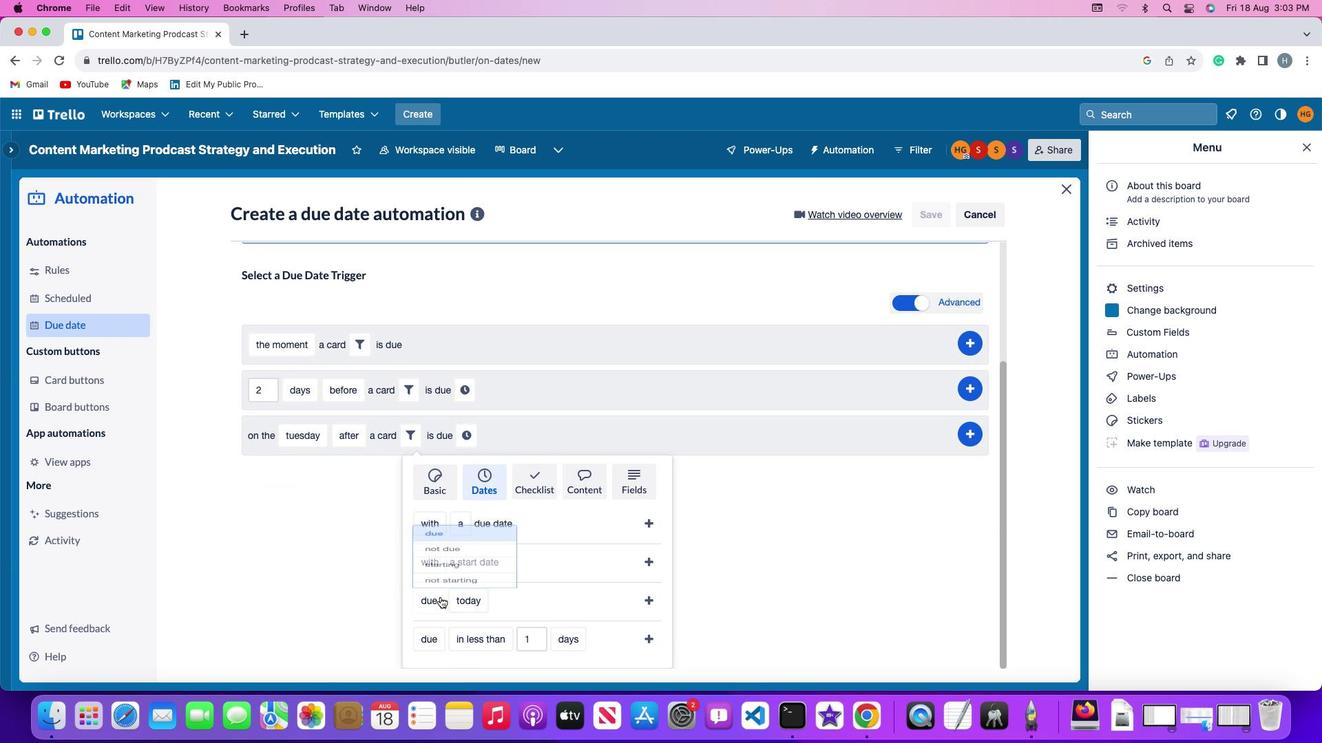 
Action: Mouse pressed left at (440, 597)
Screenshot: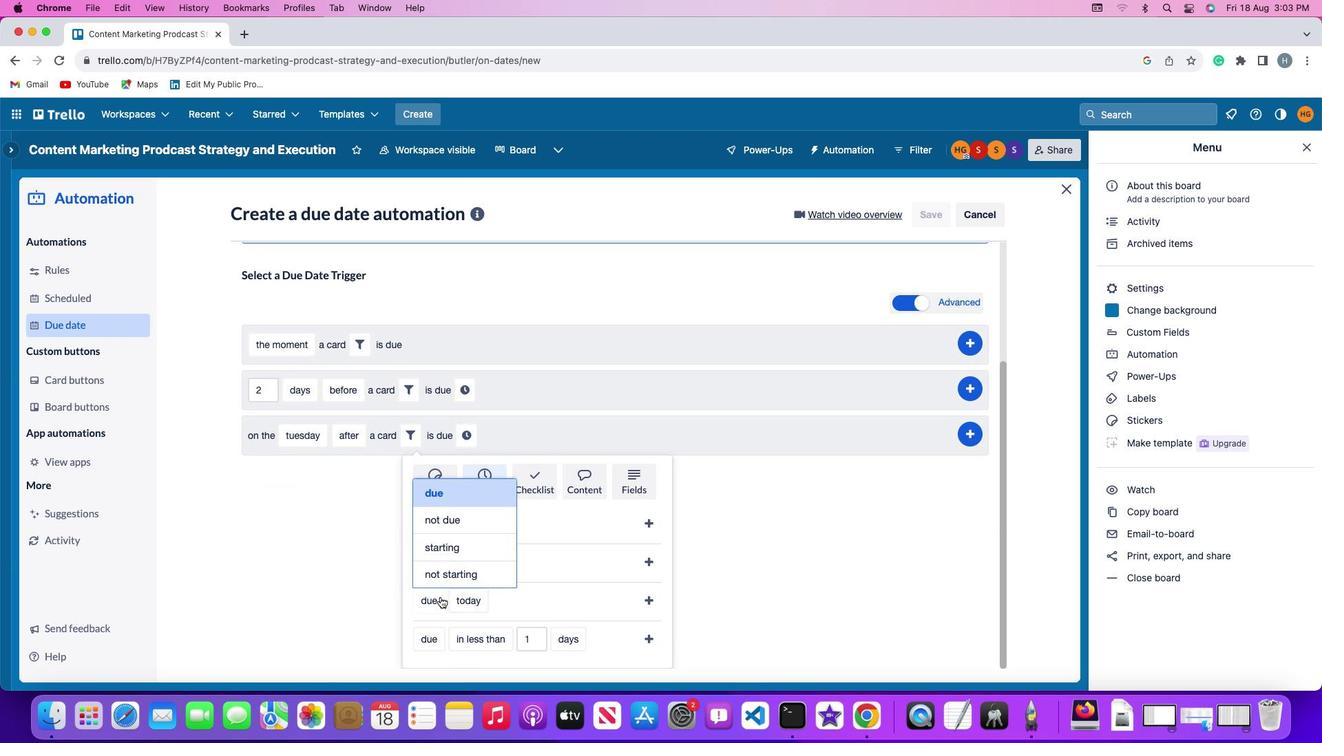 
Action: Mouse moved to (451, 552)
Screenshot: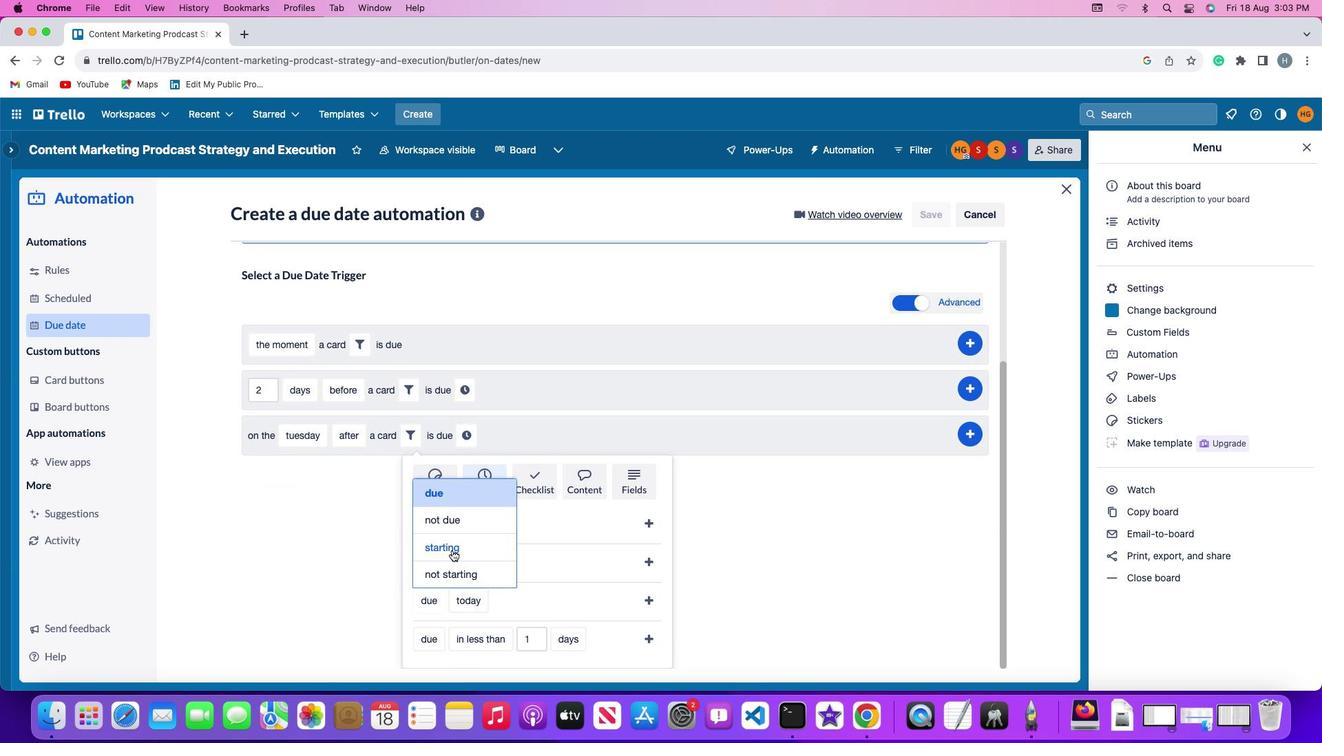 
Action: Mouse pressed left at (451, 552)
Screenshot: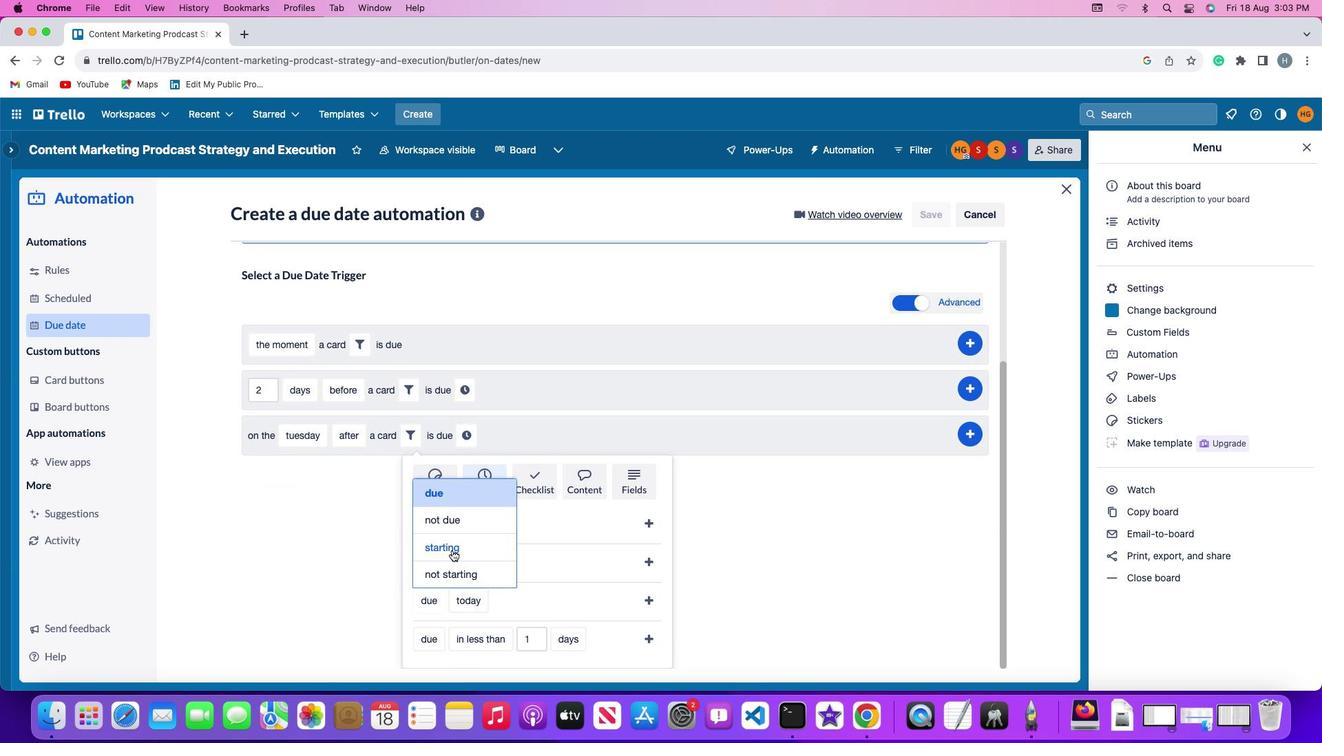 
Action: Mouse moved to (479, 600)
Screenshot: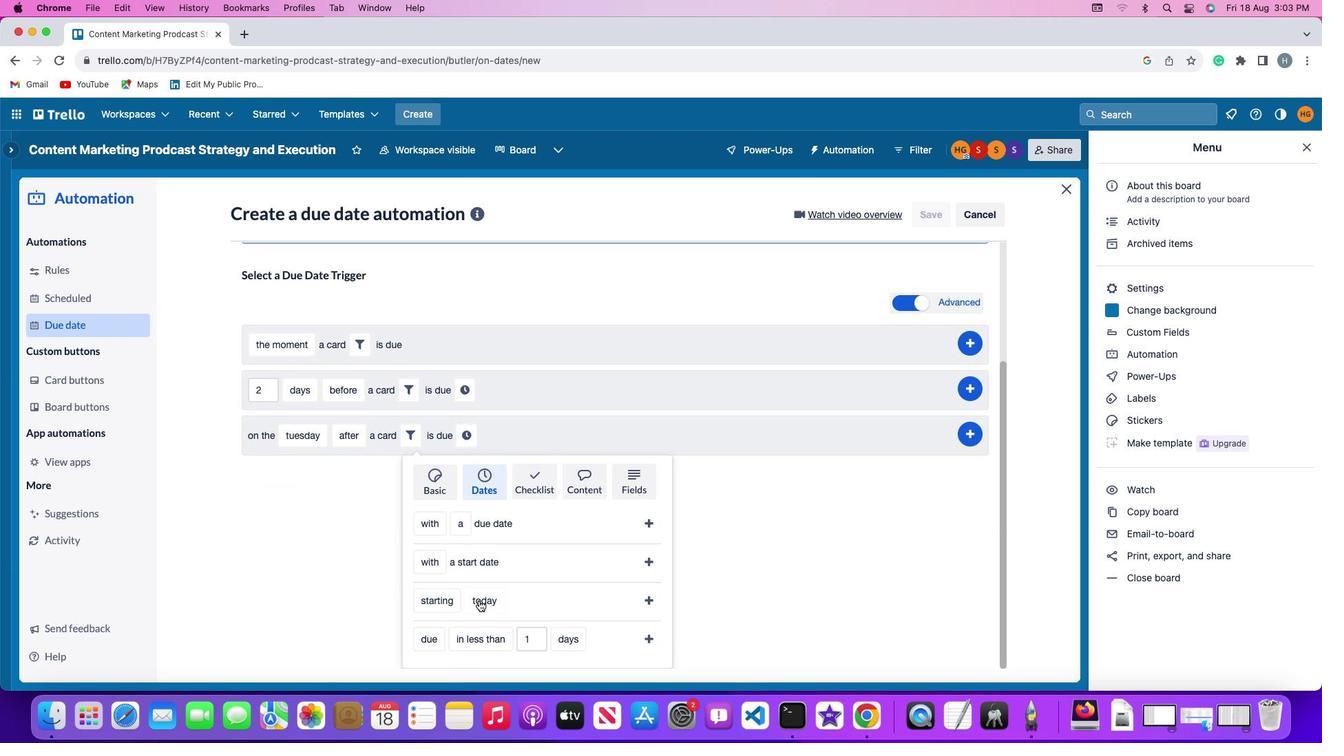 
Action: Mouse pressed left at (479, 600)
Screenshot: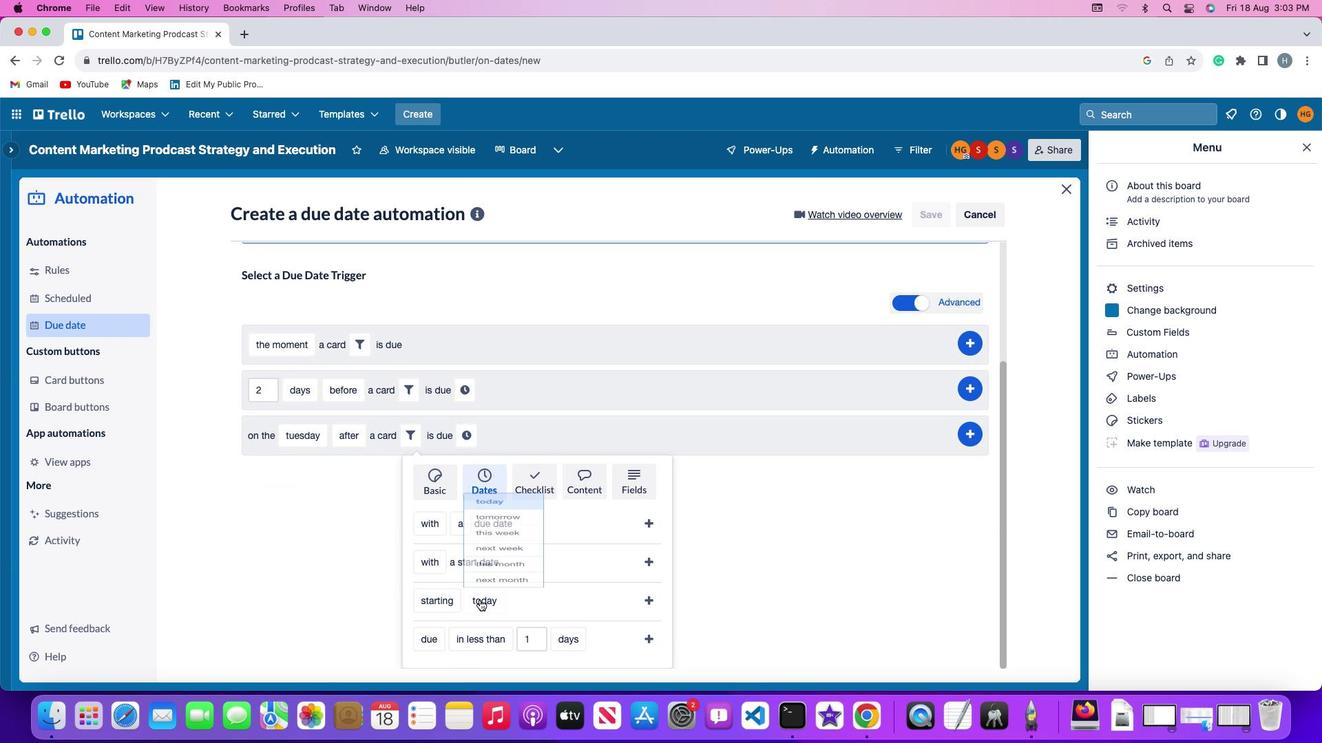
Action: Mouse moved to (514, 493)
Screenshot: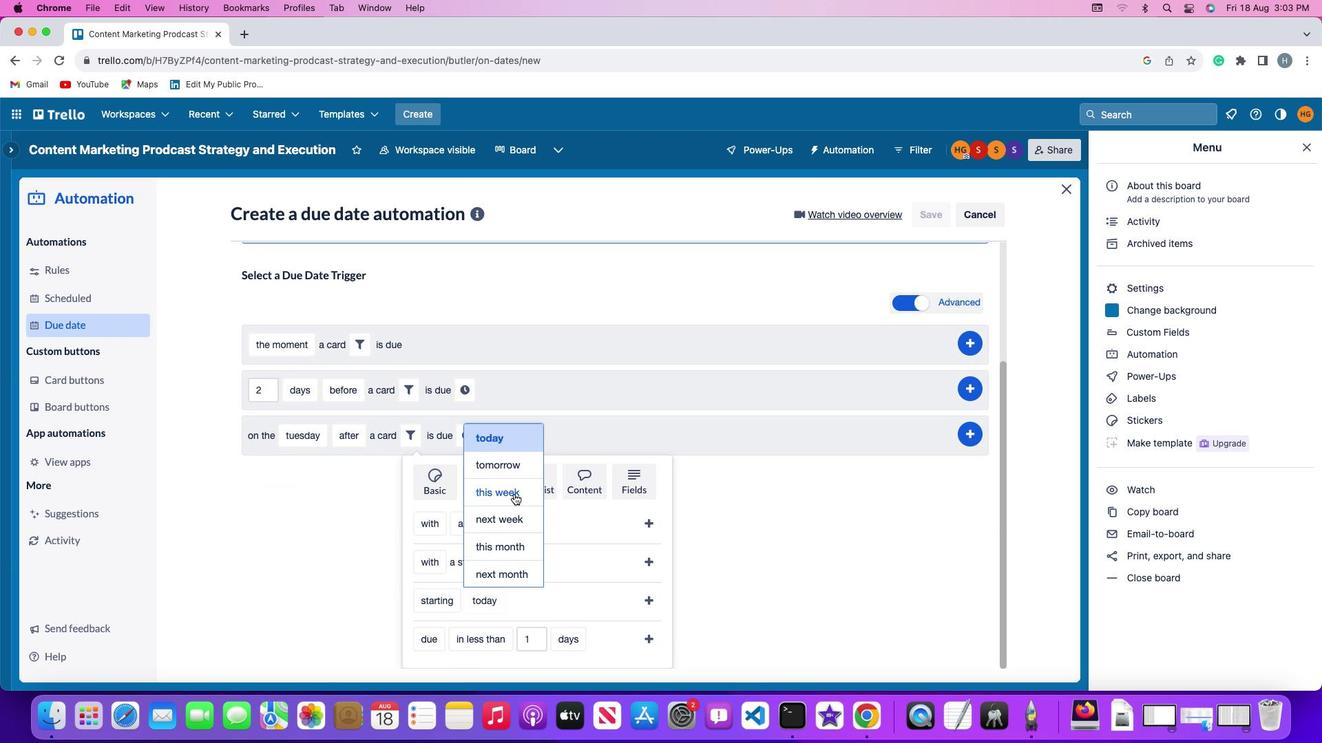 
Action: Mouse pressed left at (514, 493)
Screenshot: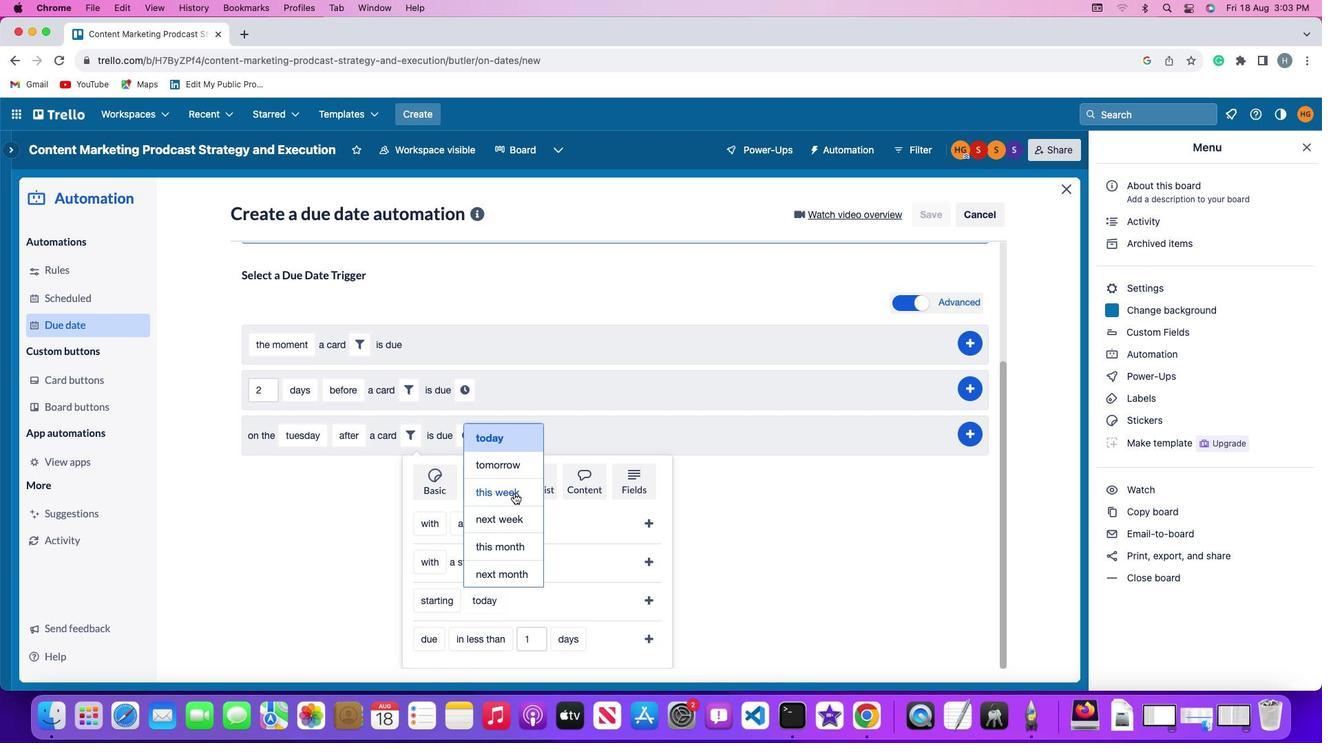
Action: Mouse moved to (645, 596)
Screenshot: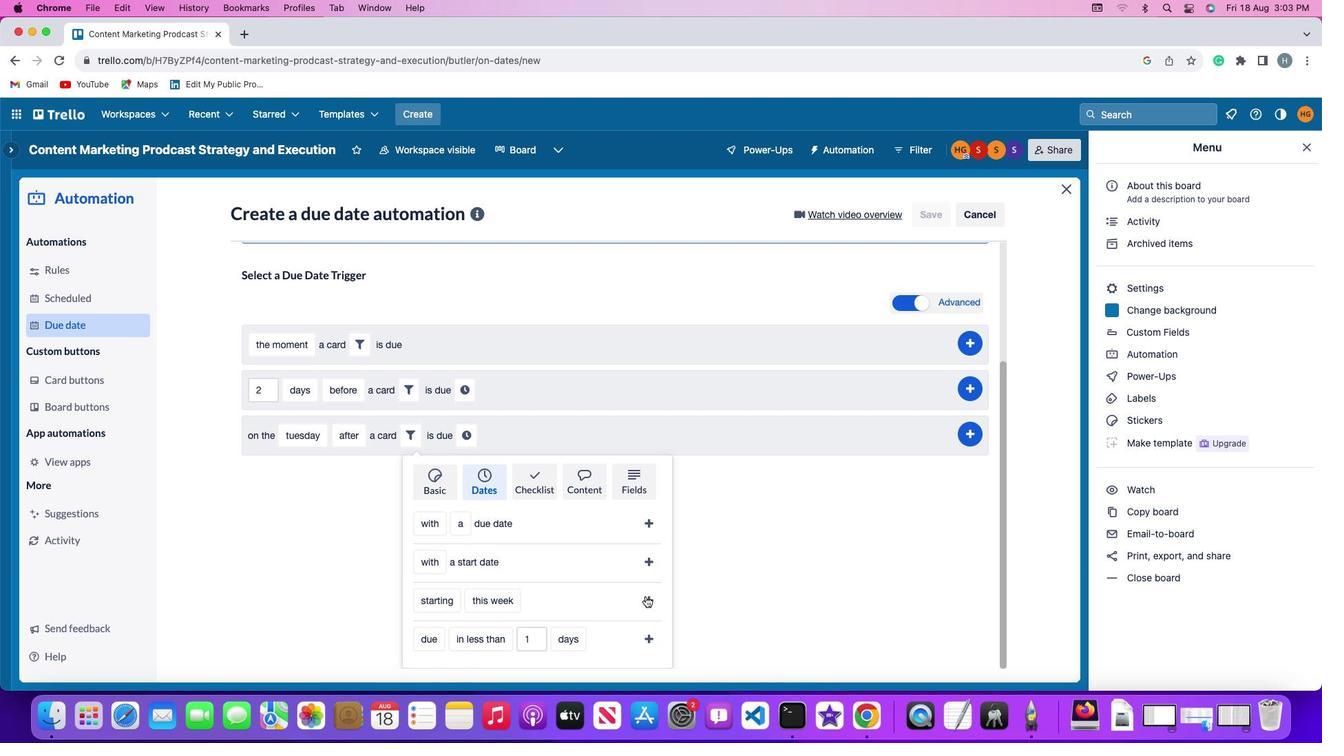 
Action: Mouse pressed left at (645, 596)
Screenshot: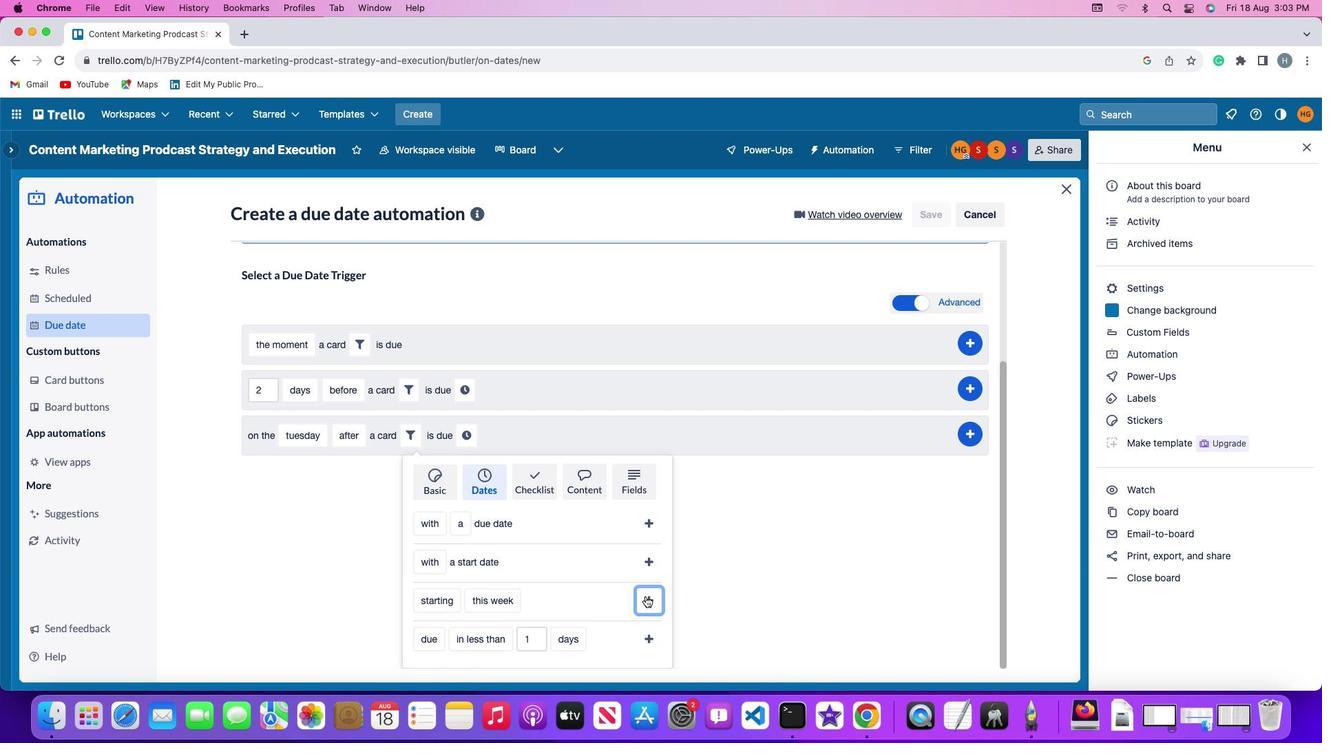 
Action: Mouse moved to (576, 600)
Screenshot: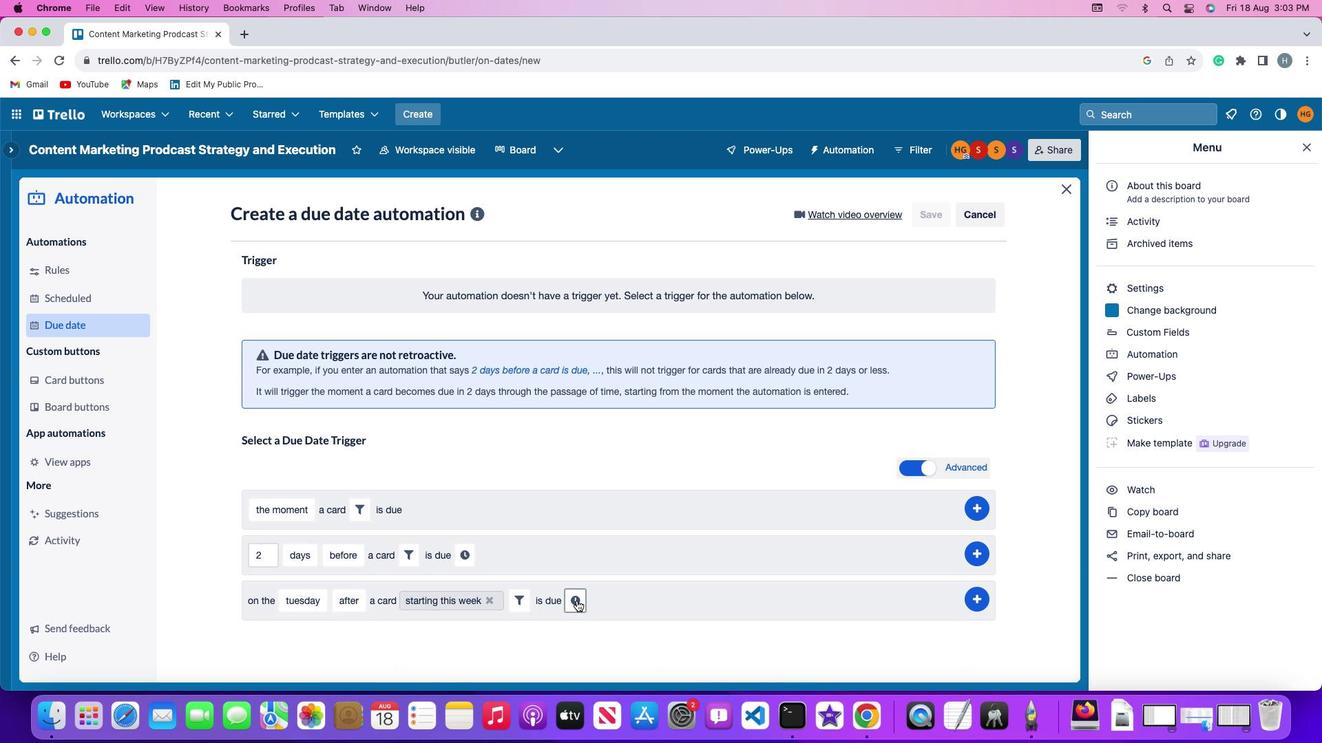 
Action: Mouse pressed left at (576, 600)
Screenshot: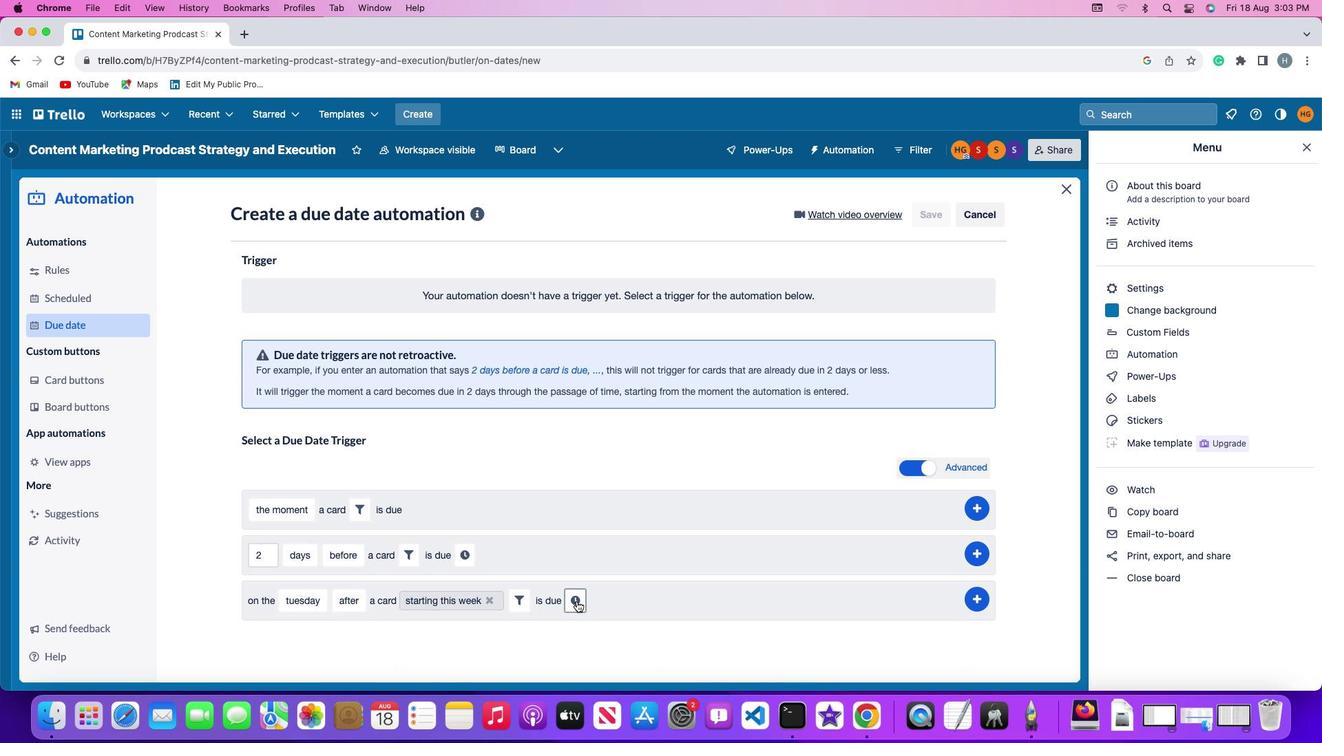 
Action: Mouse moved to (610, 606)
Screenshot: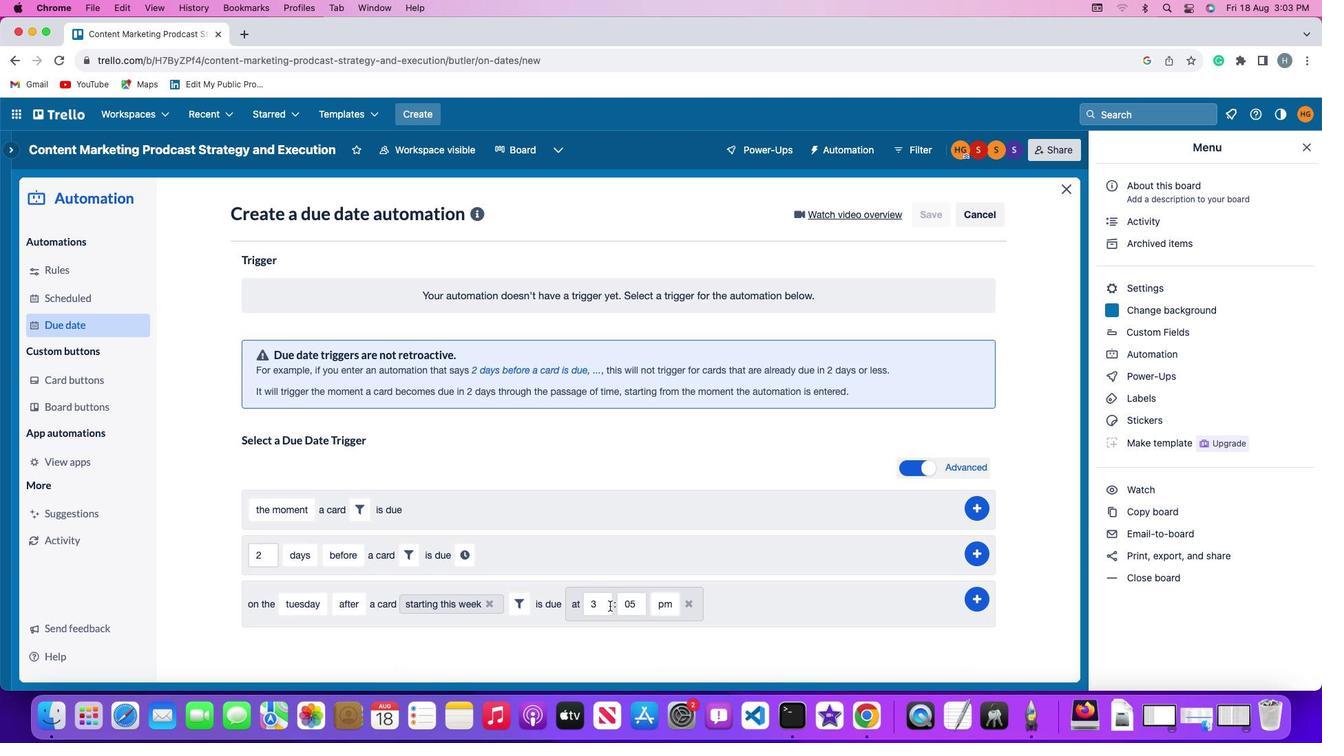 
Action: Mouse pressed left at (610, 606)
Screenshot: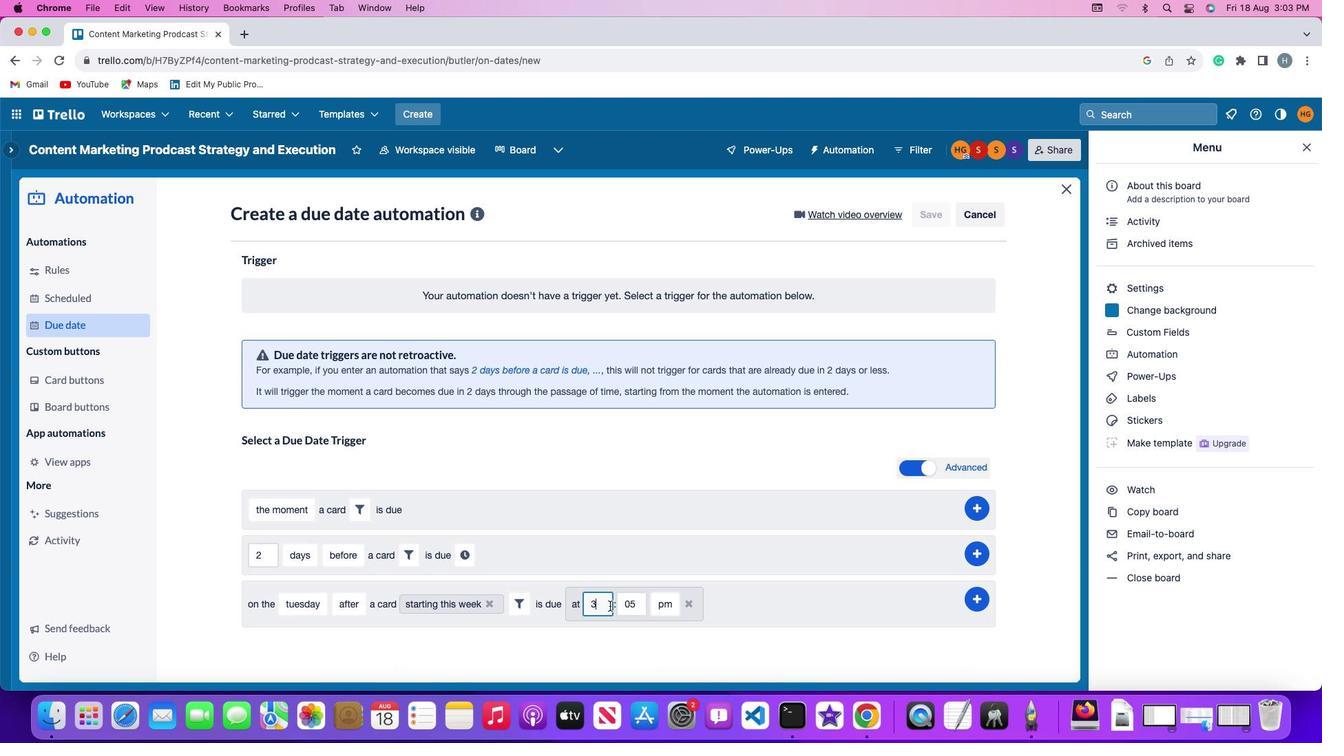 
Action: Key pressed Key.backspace'1''1'
Screenshot: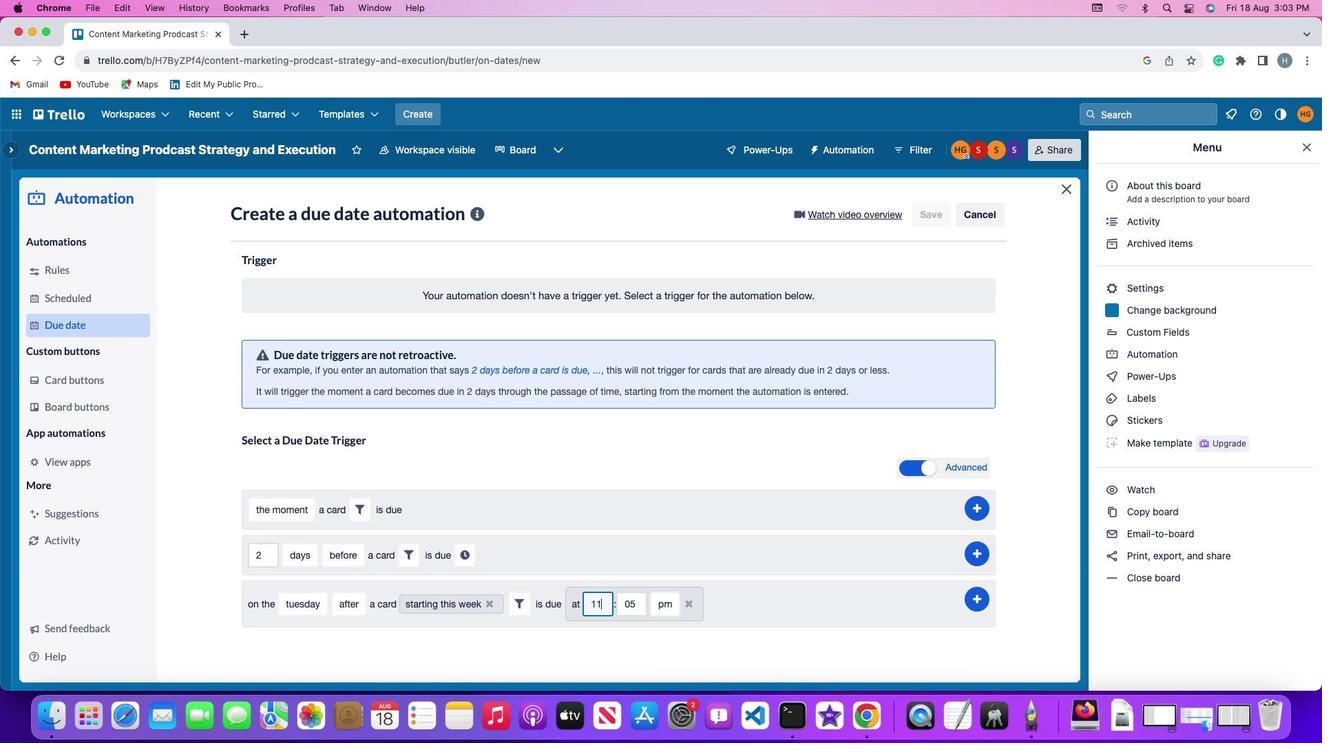 
Action: Mouse moved to (639, 602)
Screenshot: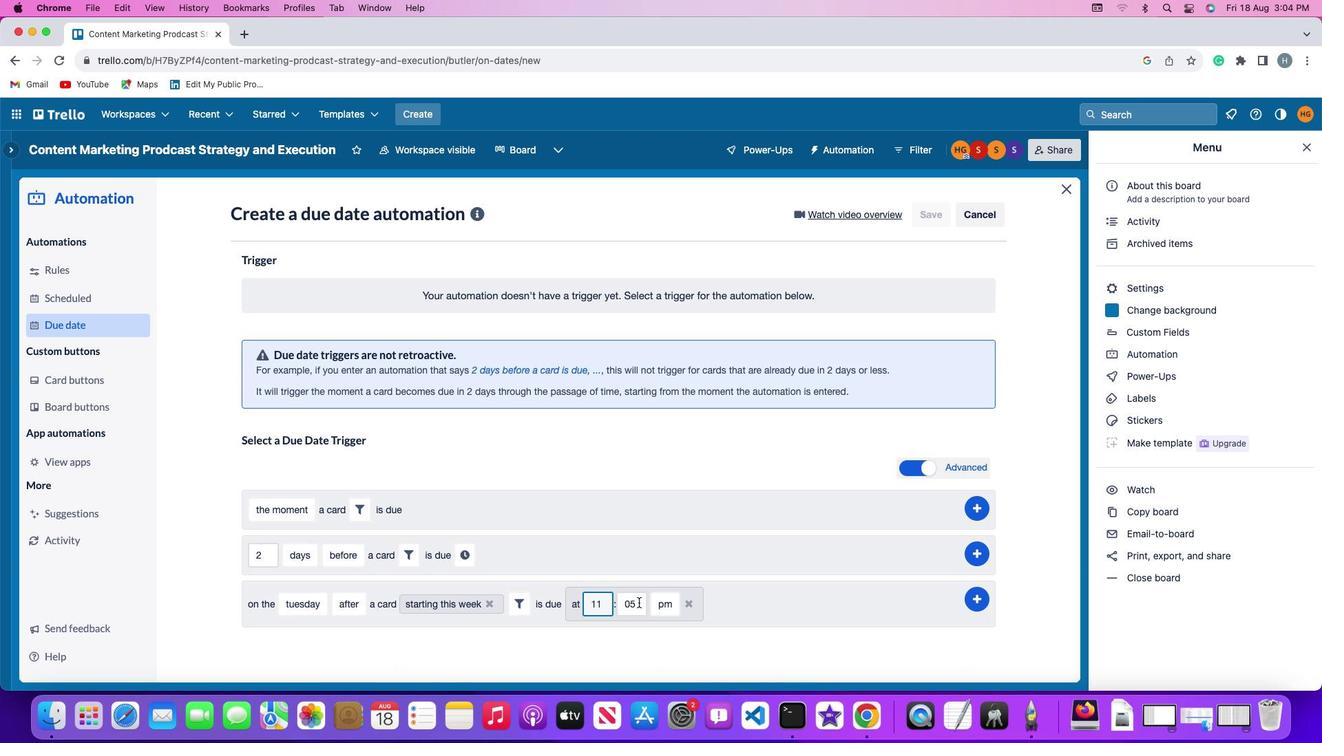 
Action: Mouse pressed left at (639, 602)
Screenshot: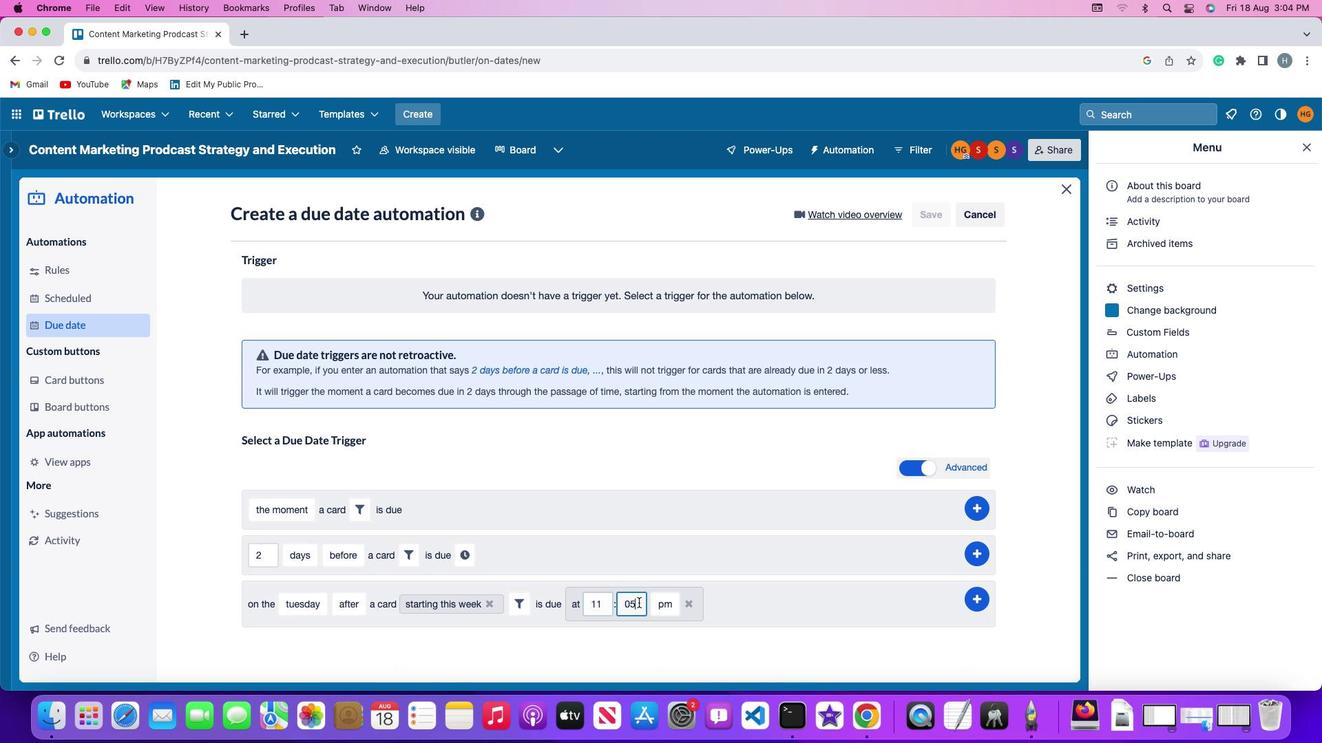 
Action: Key pressed Key.backspaceKey.backspaceKey.backspace
Screenshot: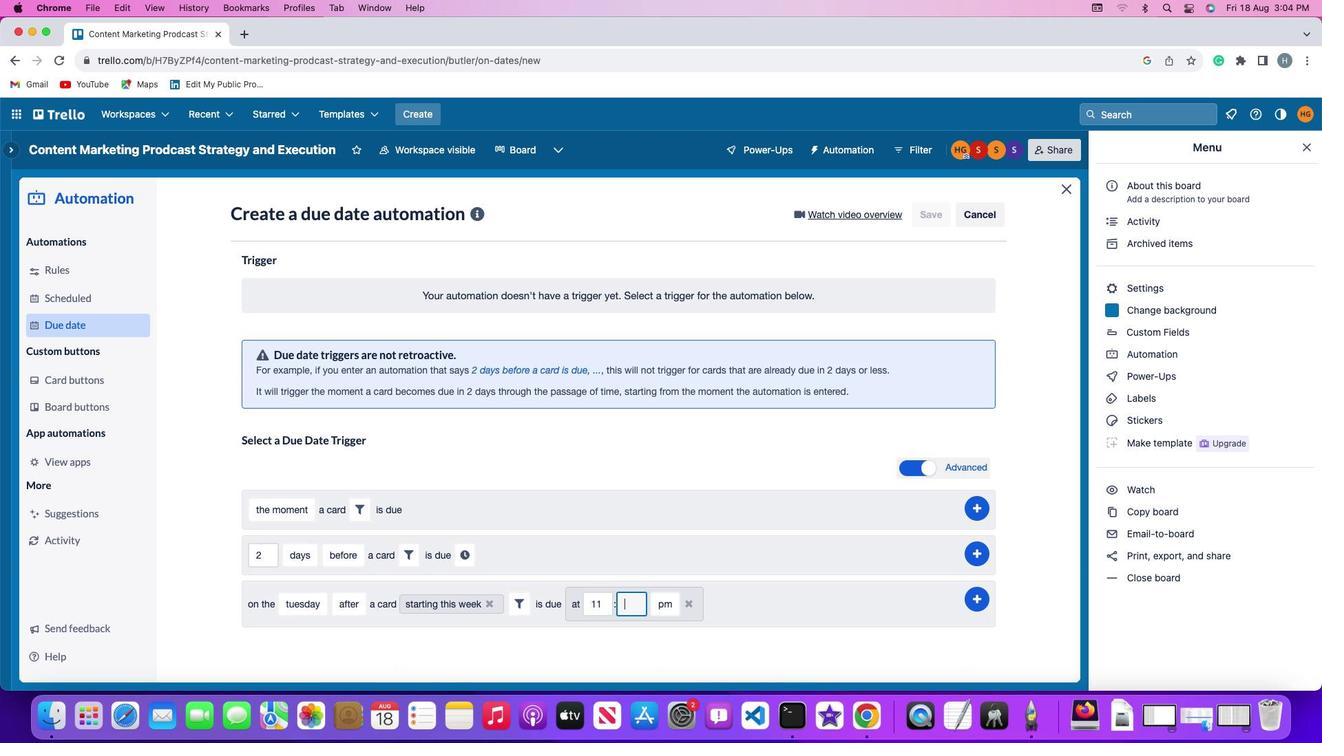 
Action: Mouse moved to (638, 601)
Screenshot: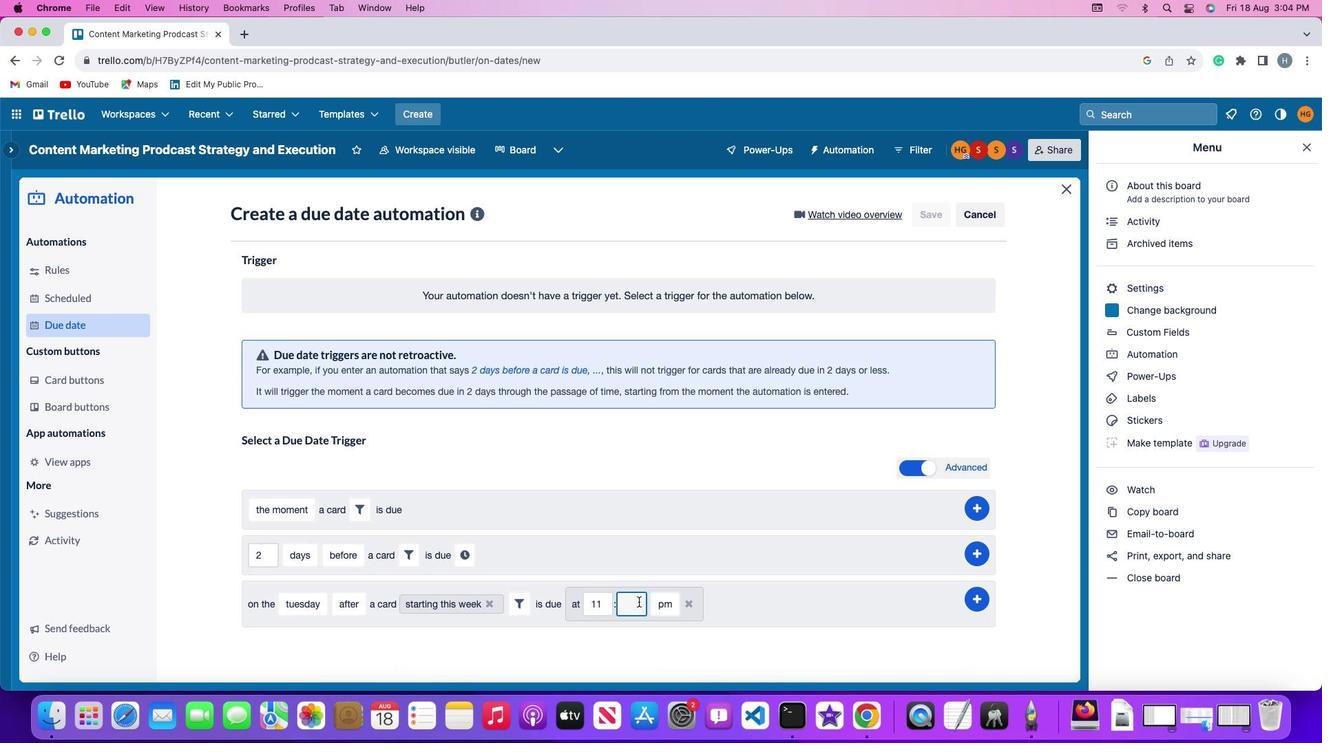 
Action: Key pressed '0''0'
Screenshot: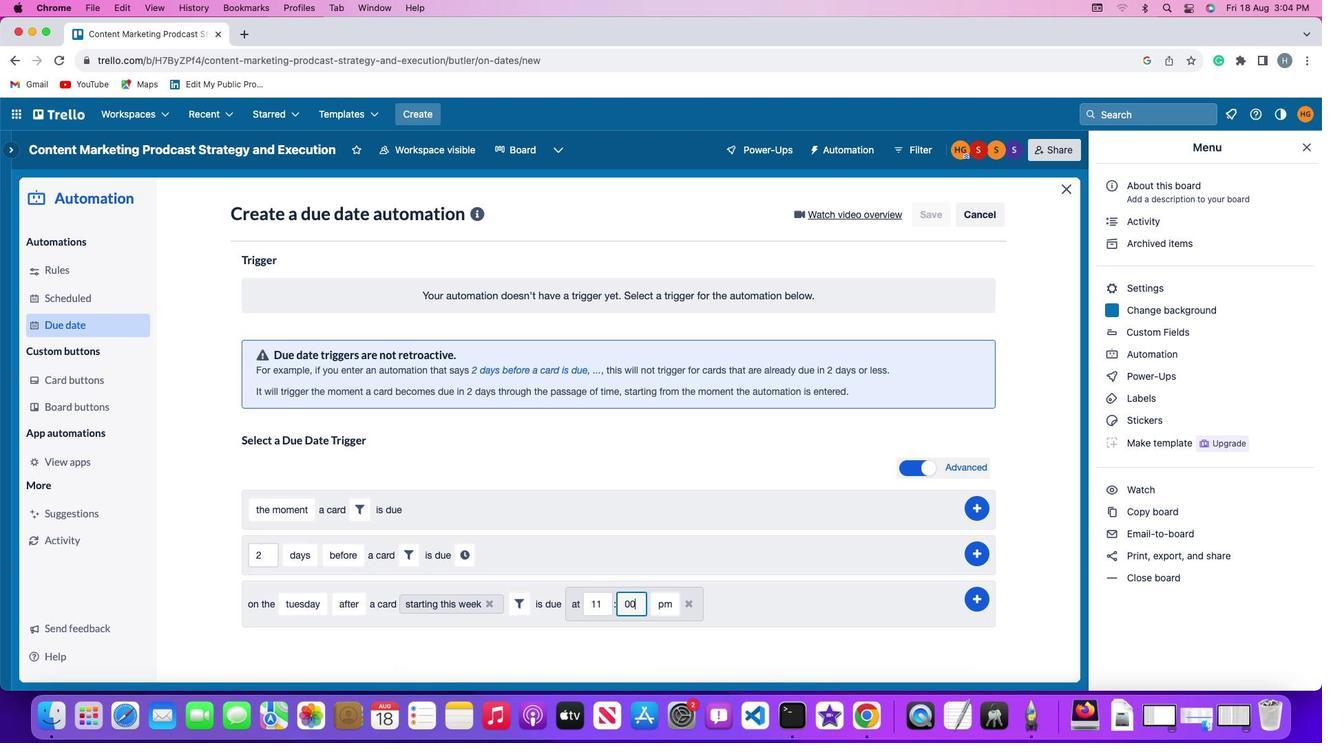 
Action: Mouse moved to (666, 599)
Screenshot: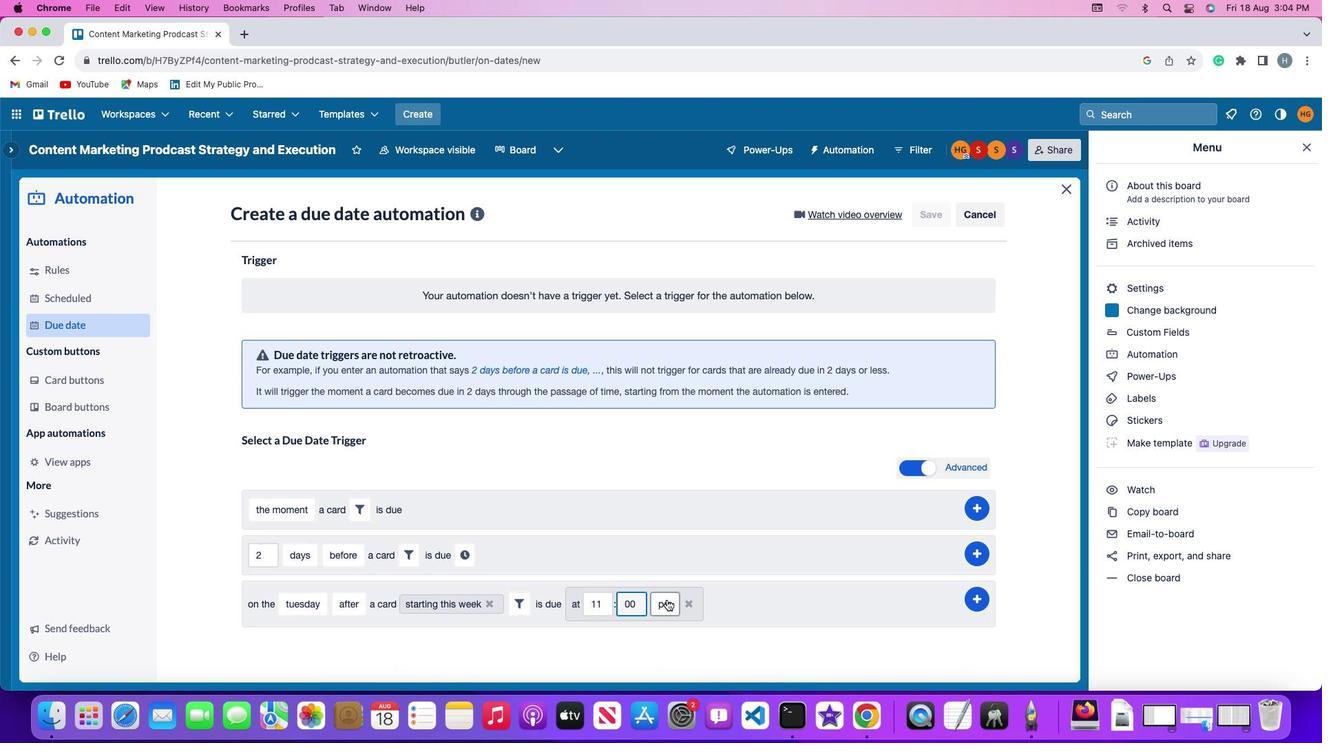 
Action: Mouse pressed left at (666, 599)
Screenshot: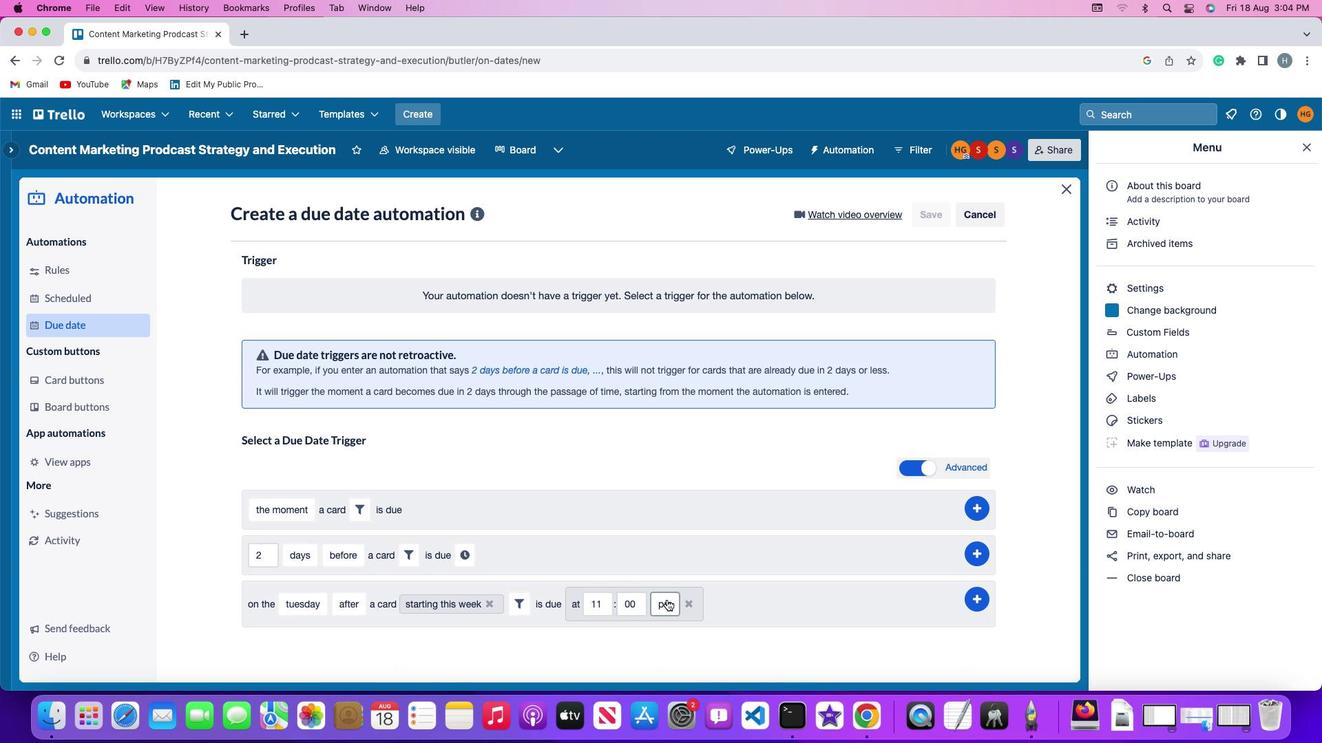 
Action: Mouse moved to (663, 626)
Screenshot: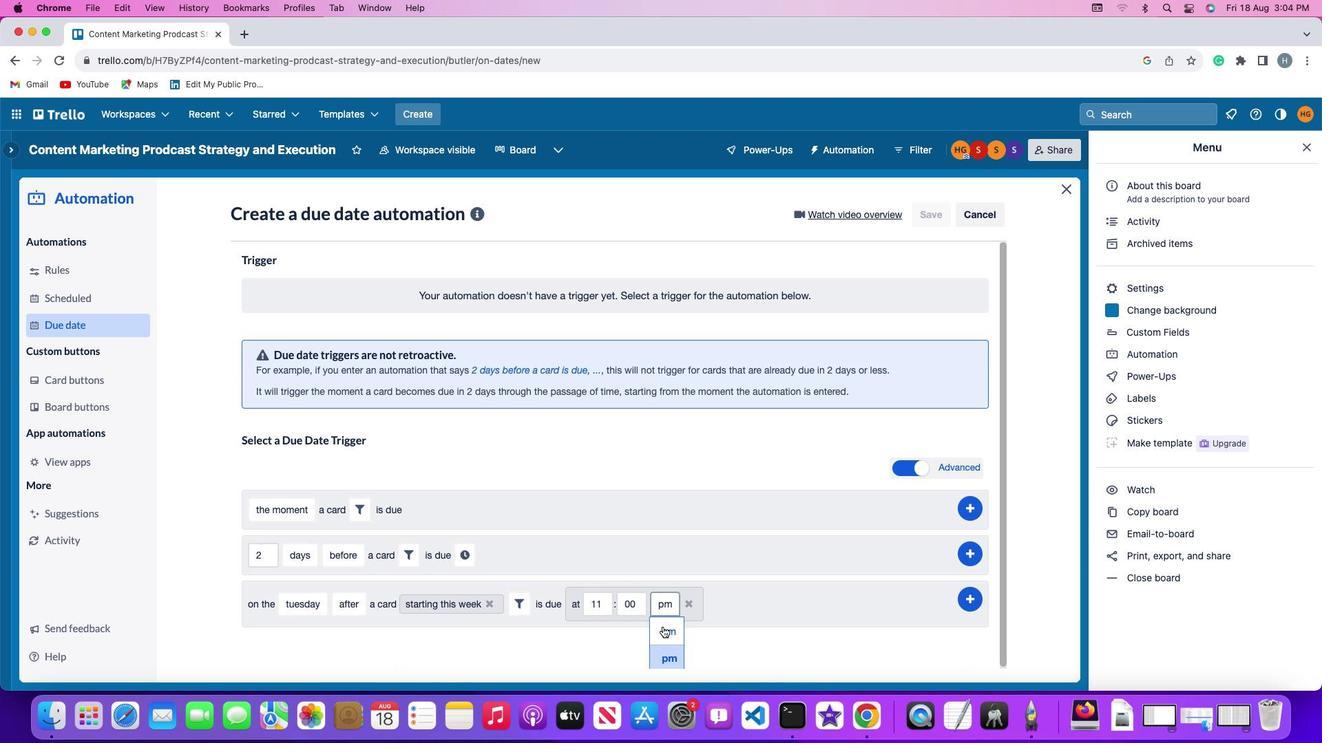 
Action: Mouse pressed left at (663, 626)
Screenshot: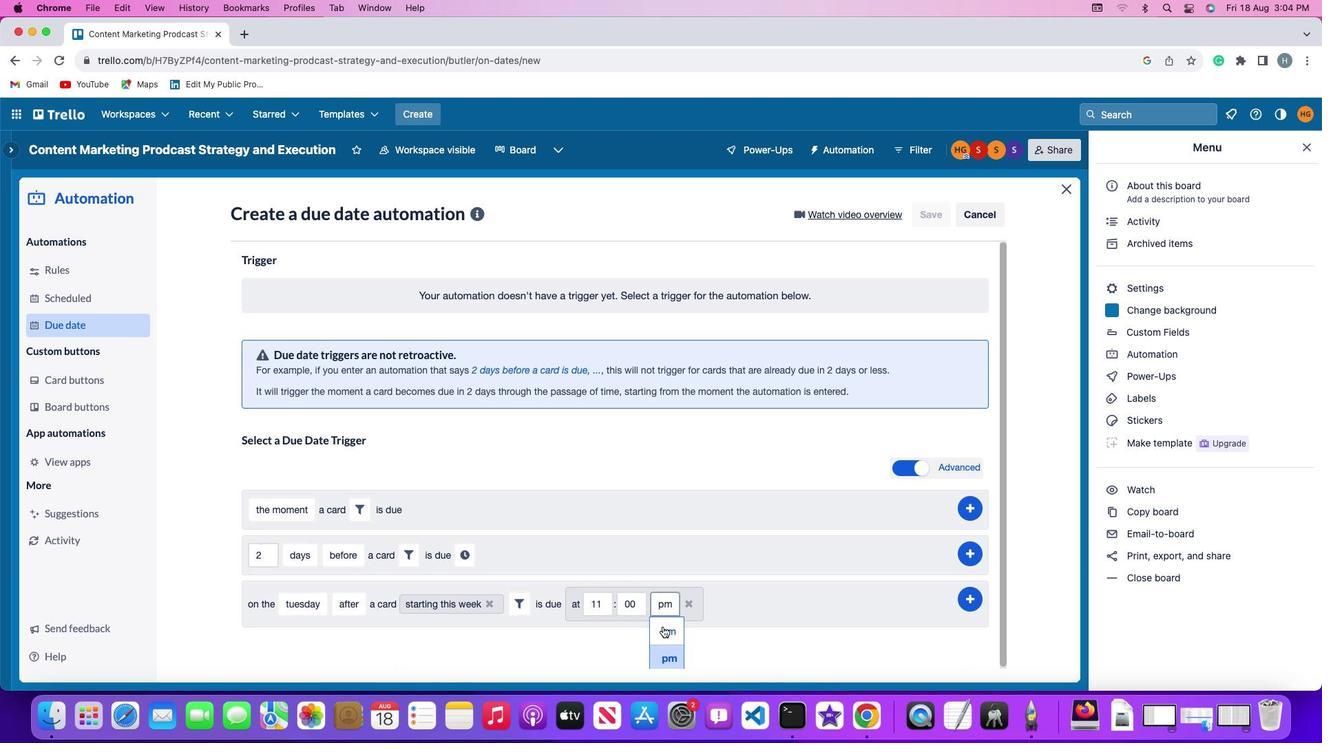
Action: Mouse moved to (982, 597)
Screenshot: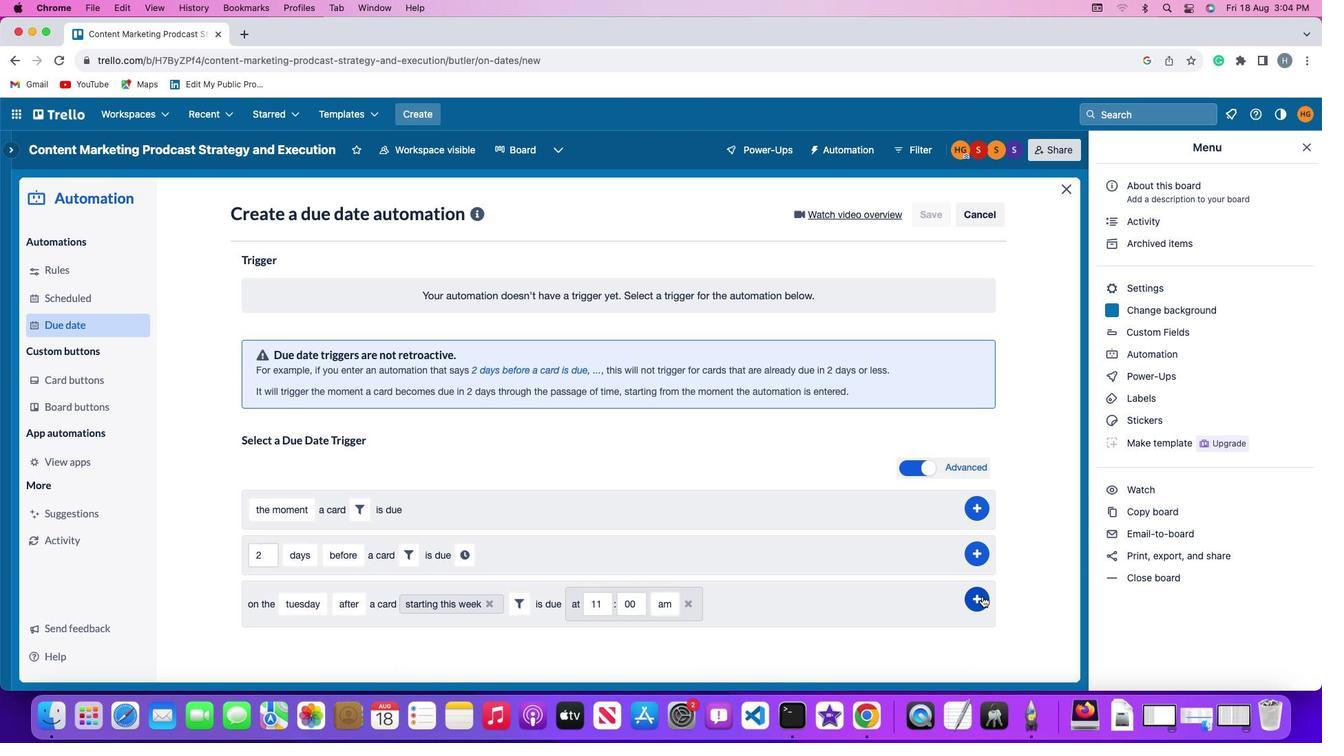 
Action: Mouse pressed left at (982, 597)
Screenshot: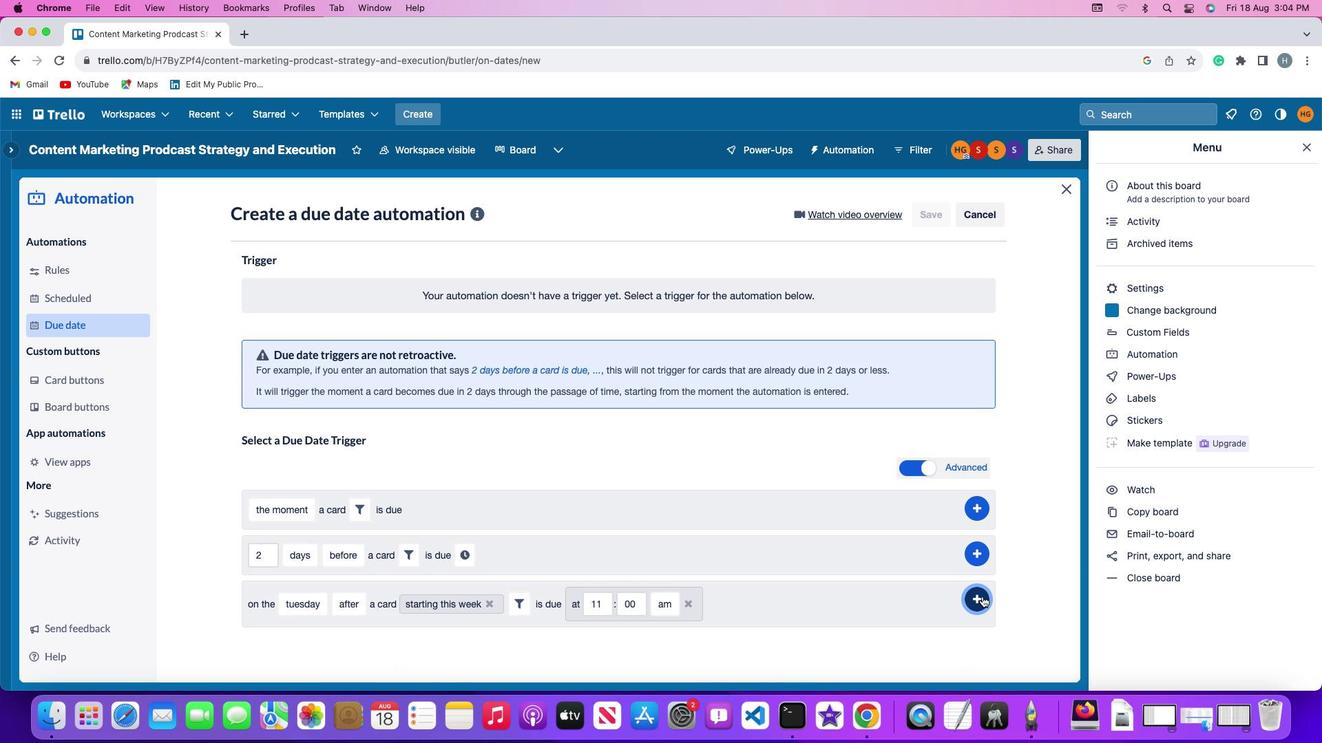 
Action: Mouse moved to (1044, 480)
Screenshot: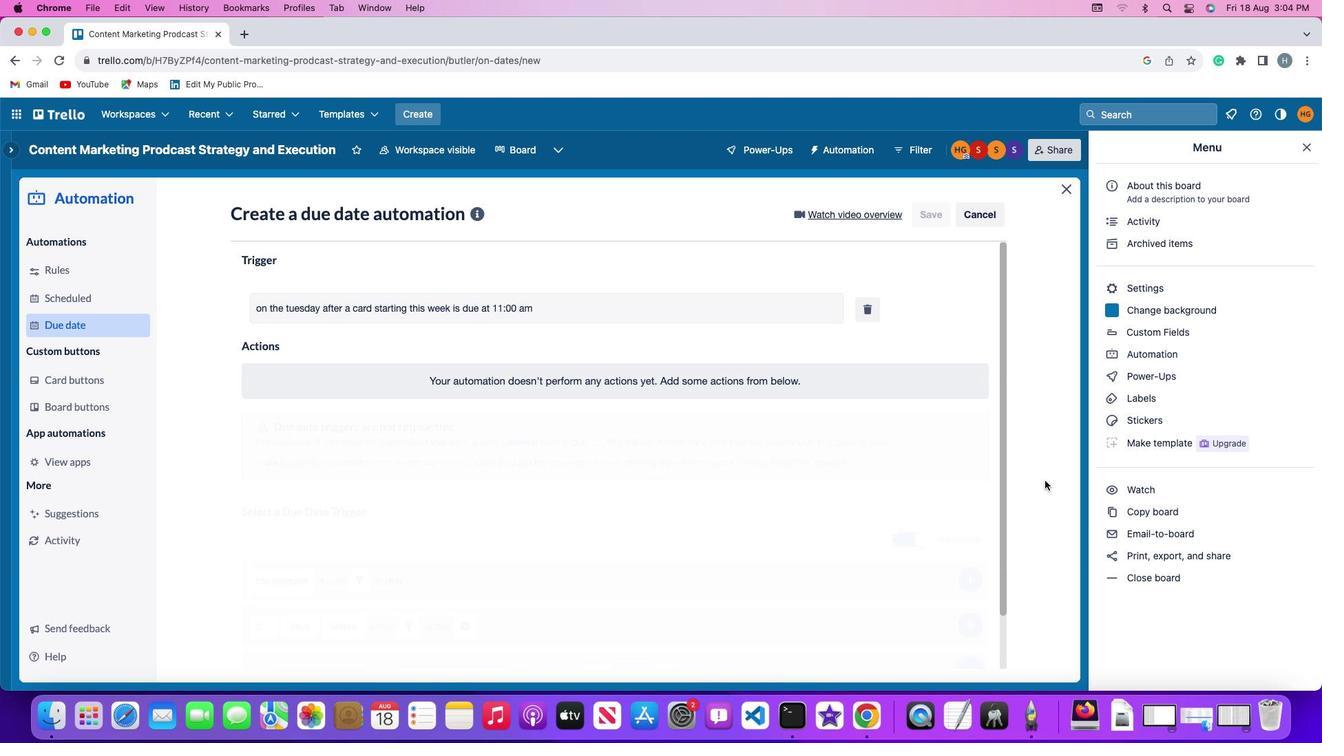 
